 Task: Search one way flight ticket for 2 adults, 2 infants in seat and 1 infant on lap in first from Concord: Concord-padgett Regional Airport to New Bern: Coastal Carolina Regional Airport (was Craven County Regional) on 8-4-2023. Choice of flights is Singapure airlines. Number of bags: 5 checked bags. Price is upto 45000. Outbound departure time preference is 11:30.
Action: Mouse moved to (338, 297)
Screenshot: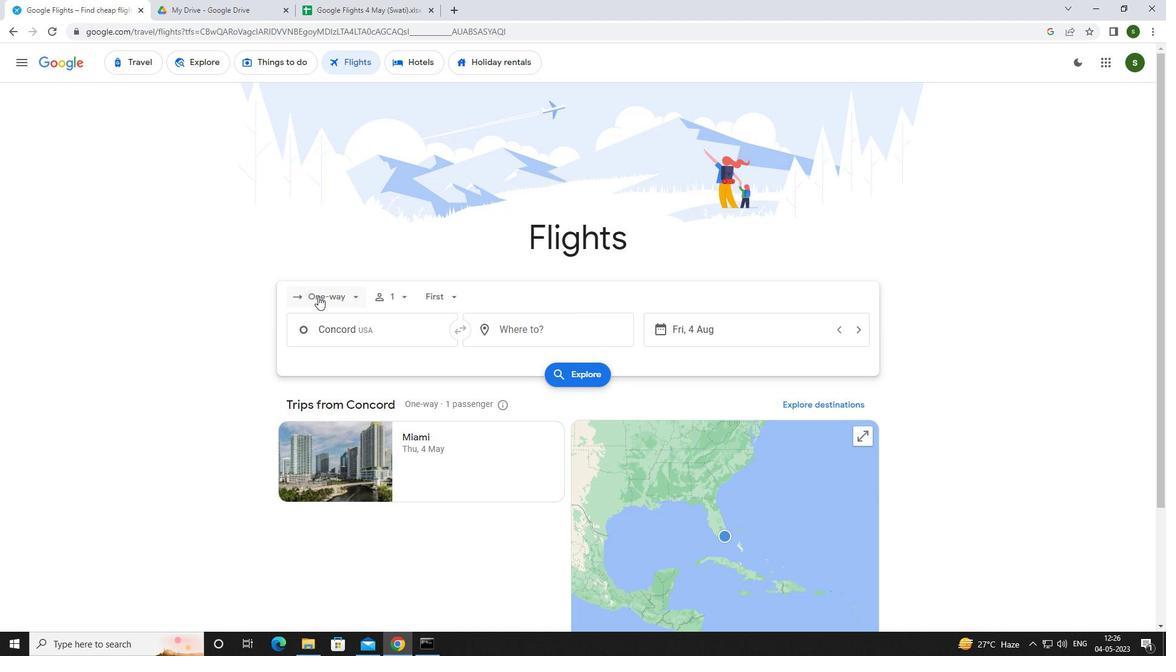 
Action: Mouse pressed left at (338, 297)
Screenshot: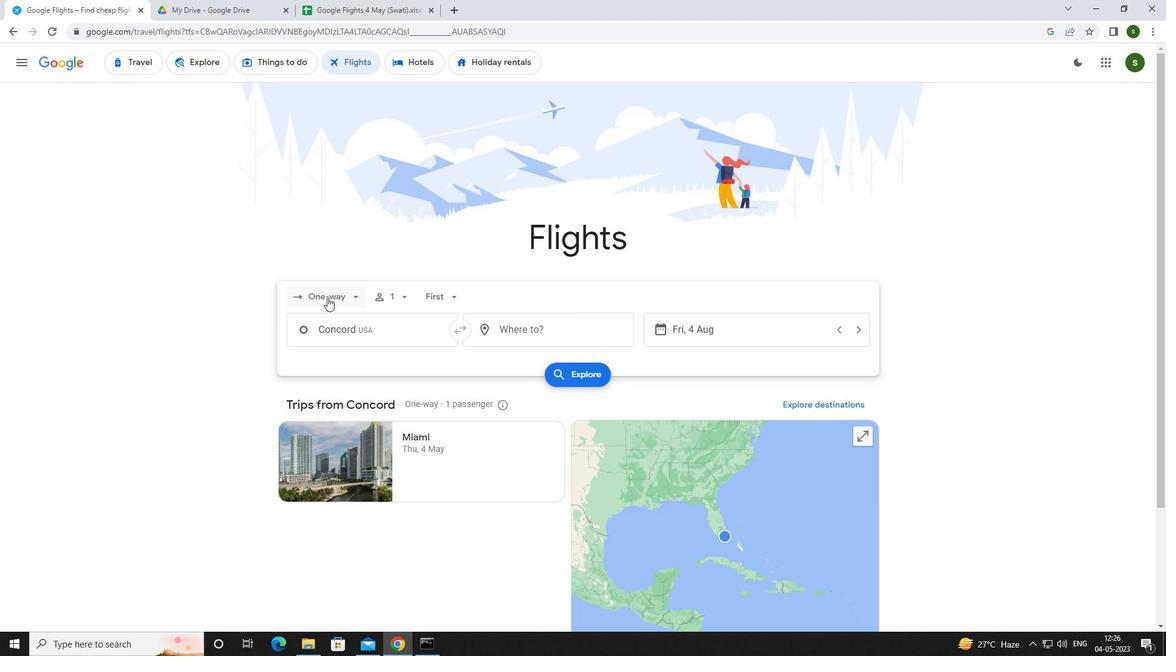 
Action: Mouse moved to (346, 346)
Screenshot: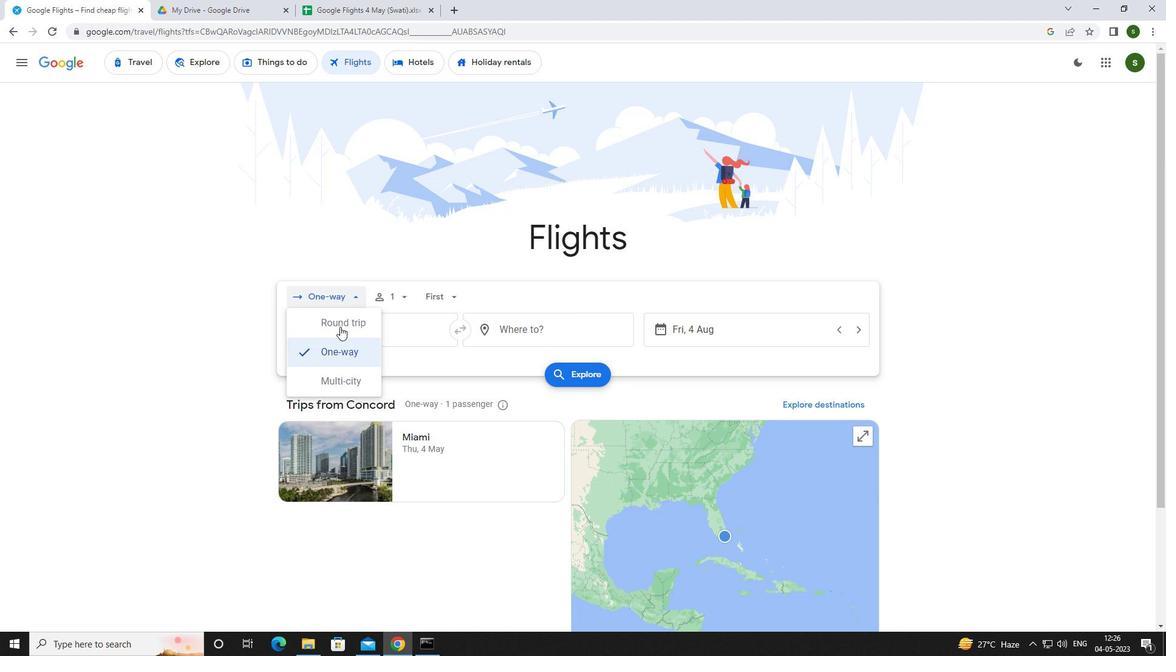 
Action: Mouse pressed left at (346, 346)
Screenshot: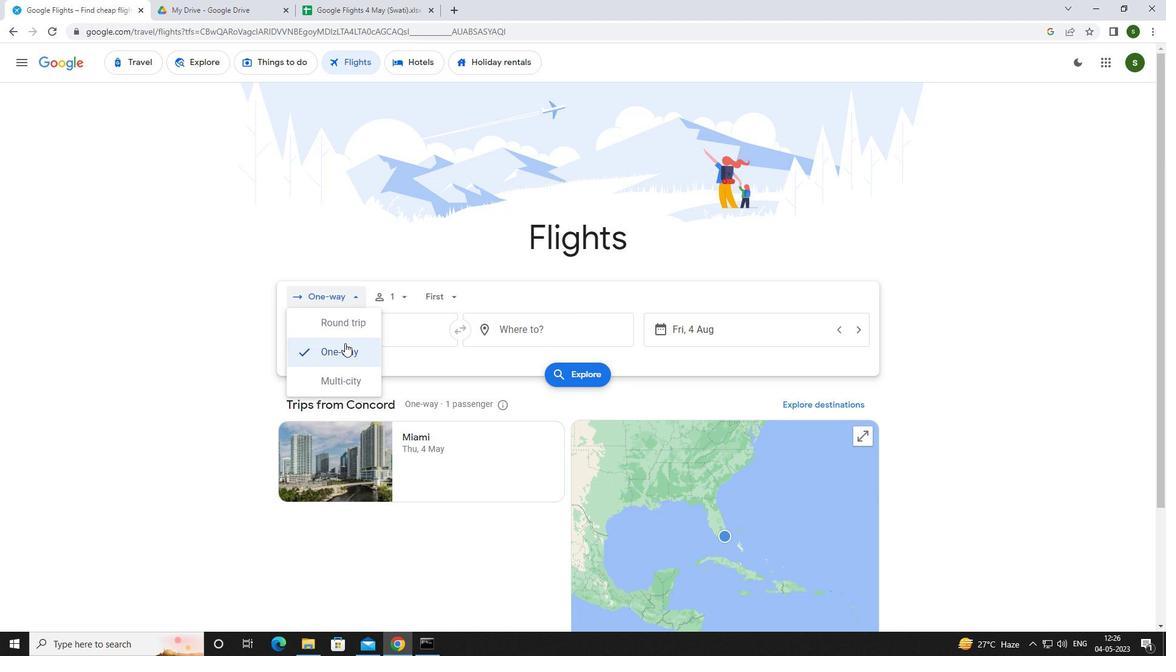 
Action: Mouse moved to (398, 295)
Screenshot: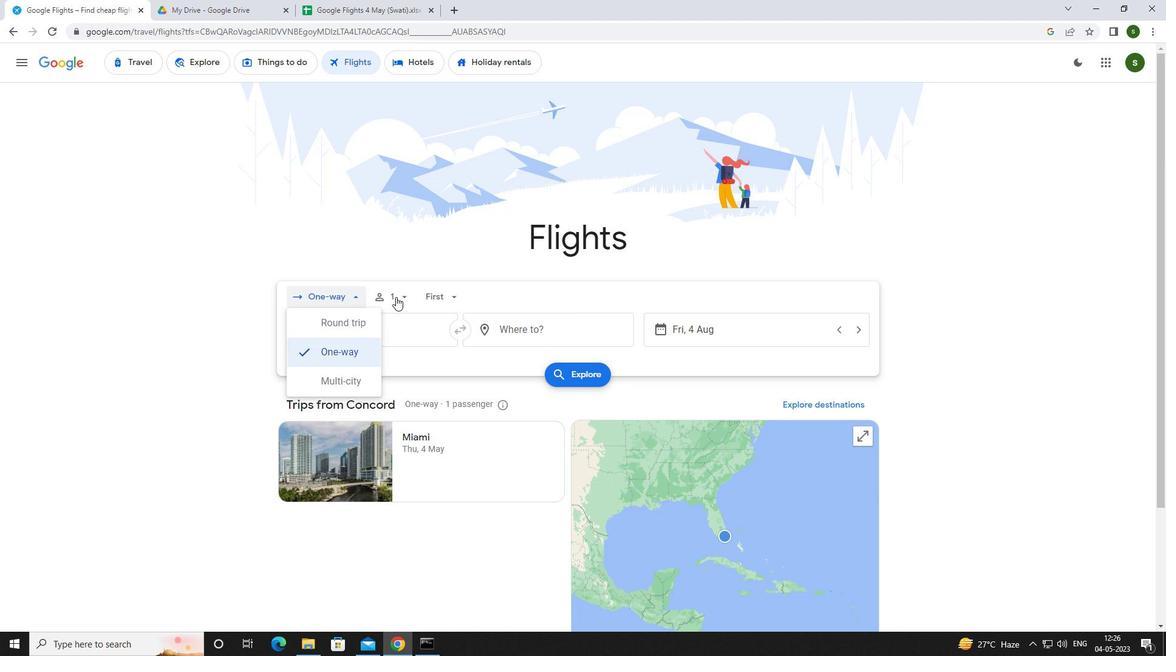 
Action: Mouse pressed left at (398, 295)
Screenshot: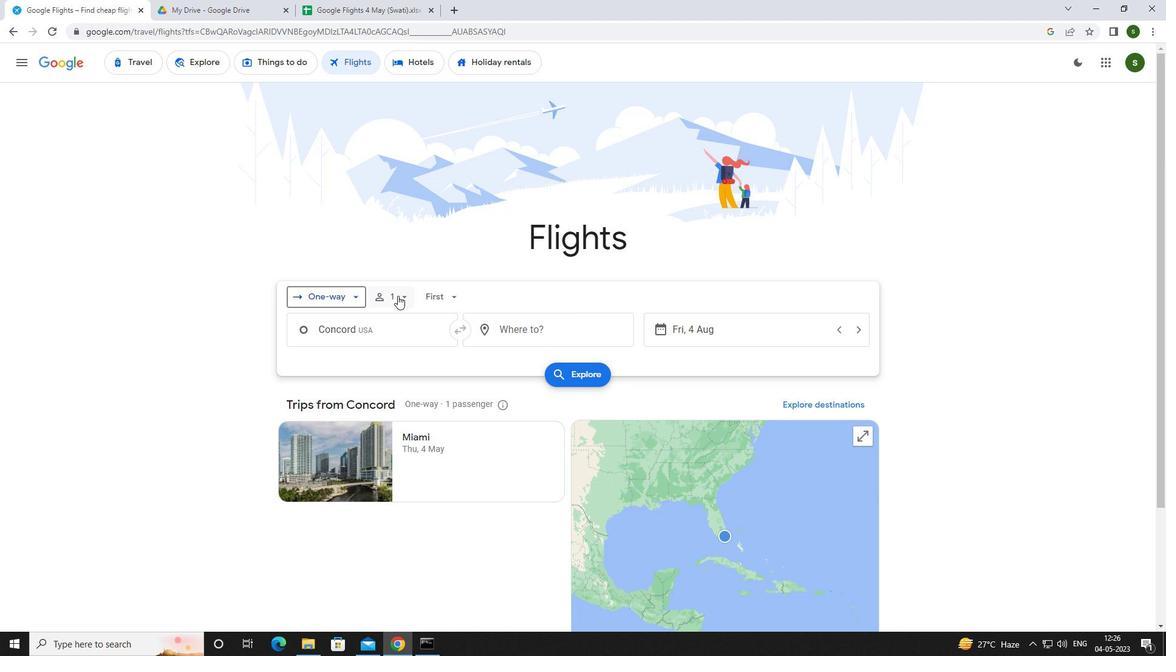 
Action: Mouse moved to (497, 328)
Screenshot: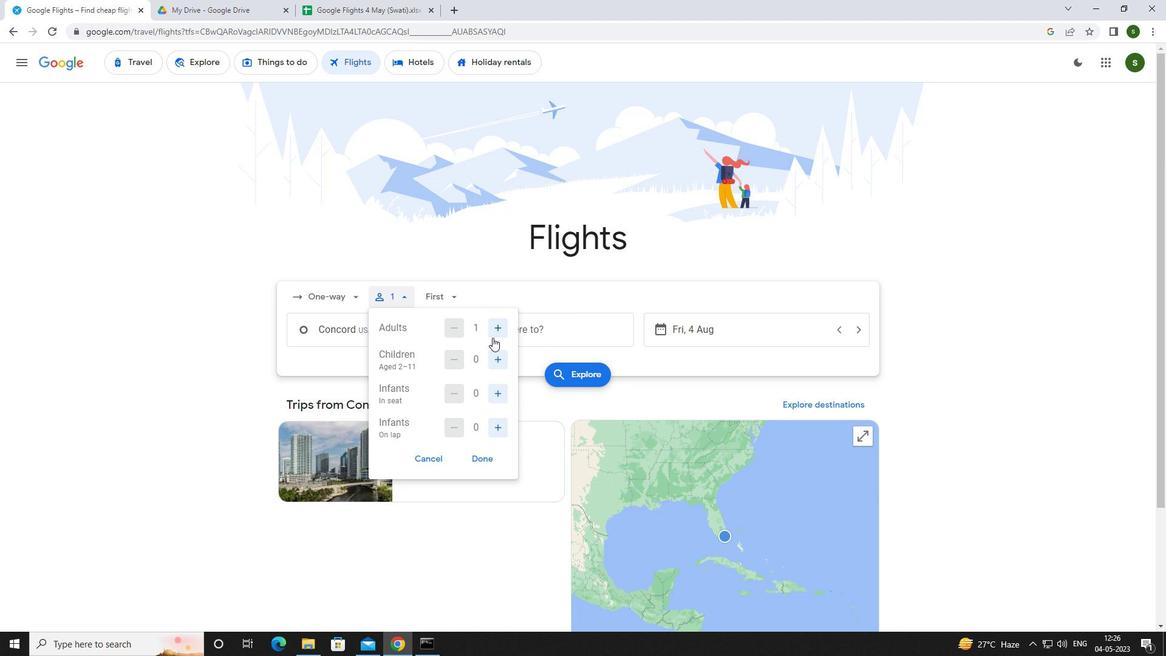 
Action: Mouse pressed left at (497, 328)
Screenshot: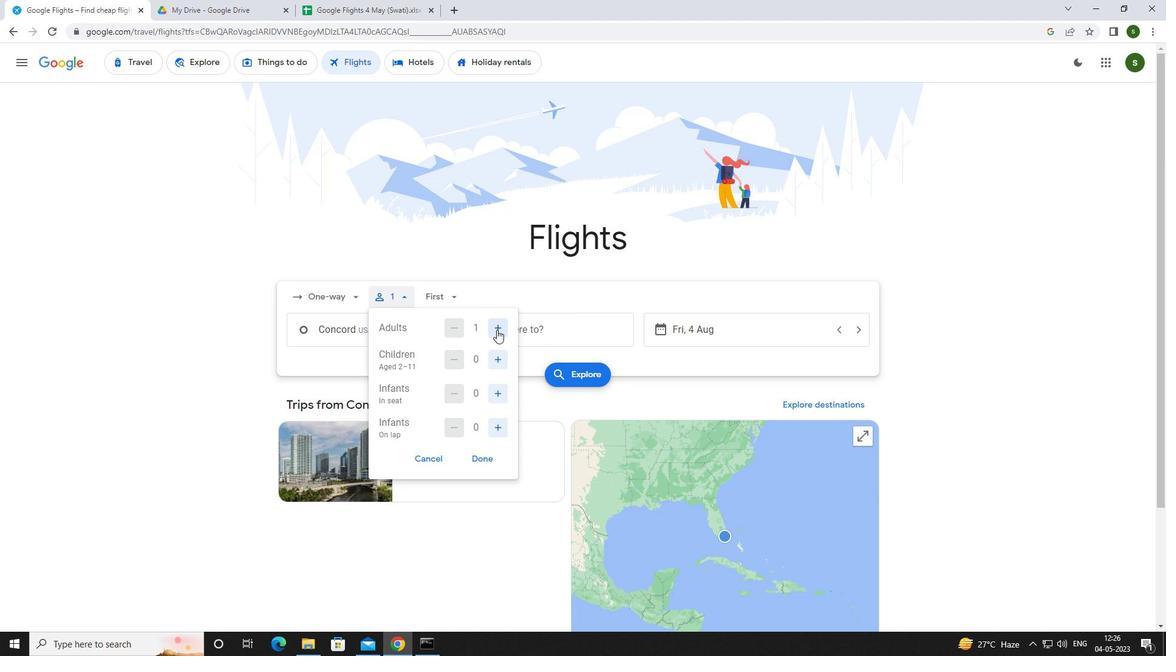 
Action: Mouse moved to (495, 392)
Screenshot: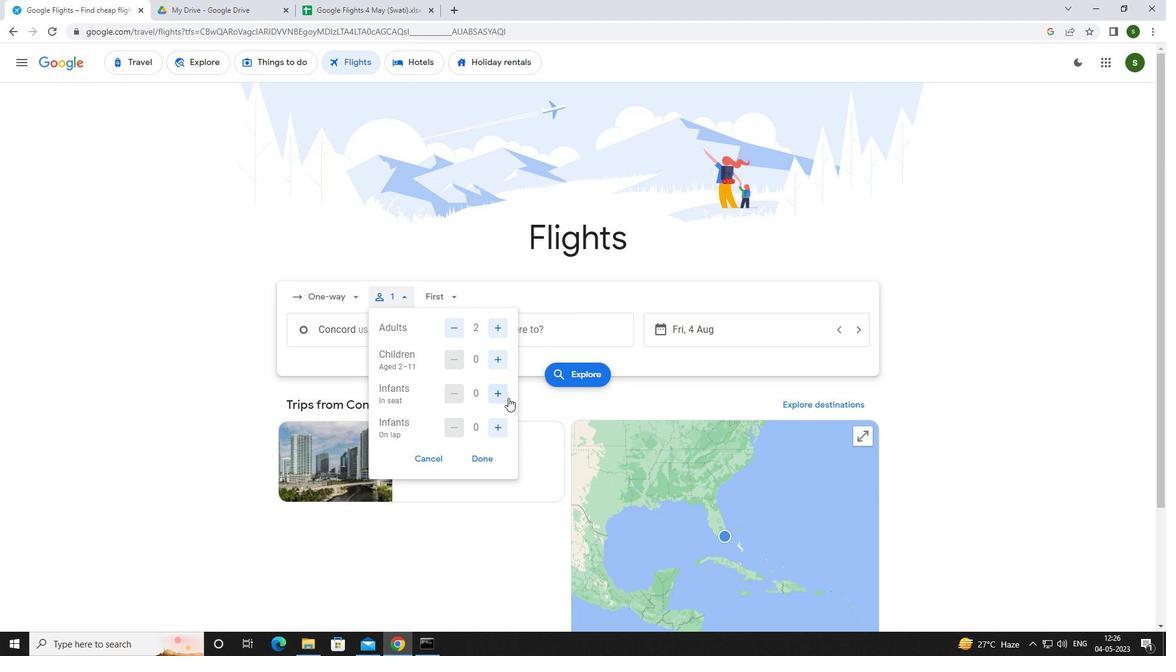 
Action: Mouse pressed left at (495, 392)
Screenshot: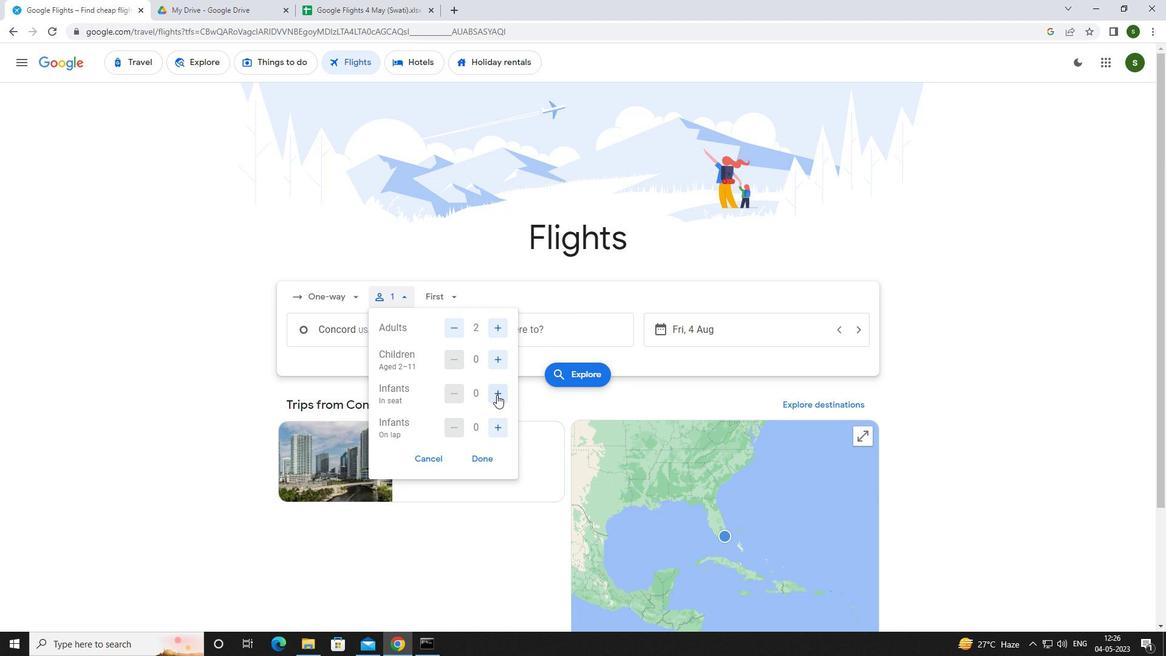 
Action: Mouse pressed left at (495, 392)
Screenshot: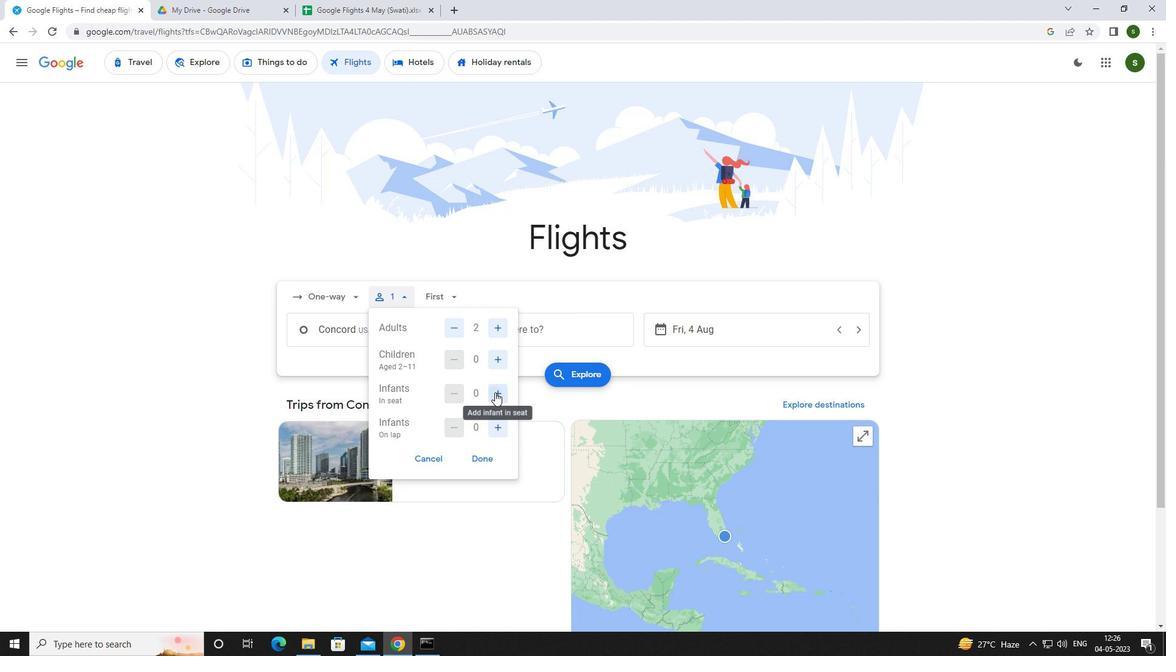 
Action: Mouse moved to (500, 423)
Screenshot: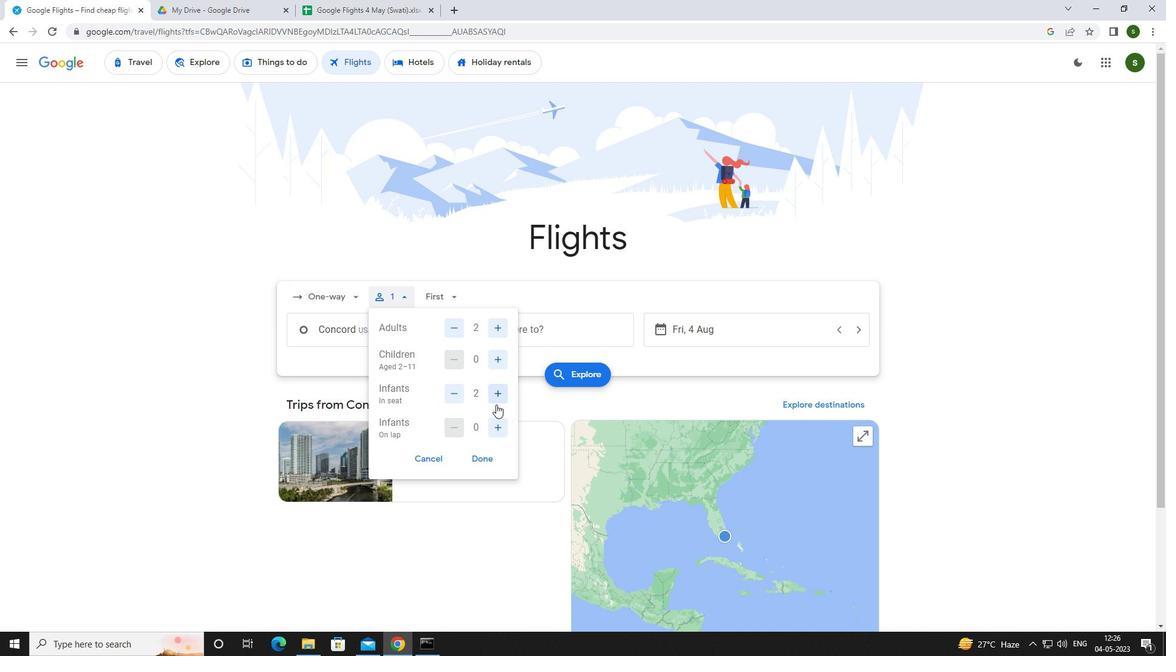 
Action: Mouse pressed left at (500, 423)
Screenshot: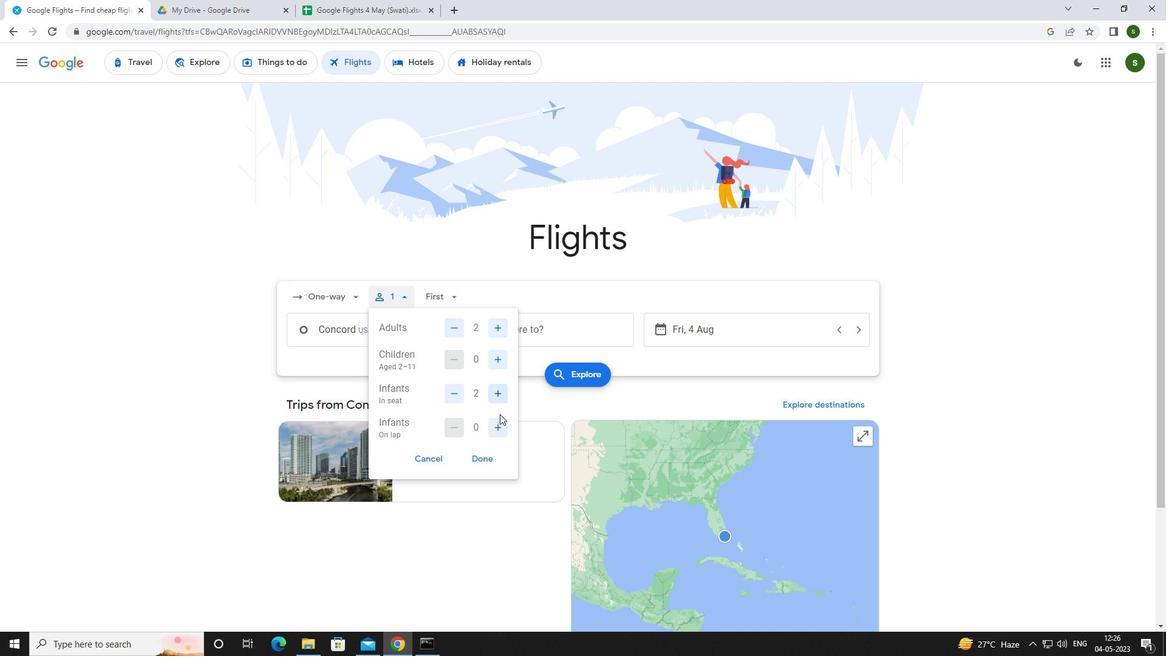 
Action: Mouse moved to (453, 297)
Screenshot: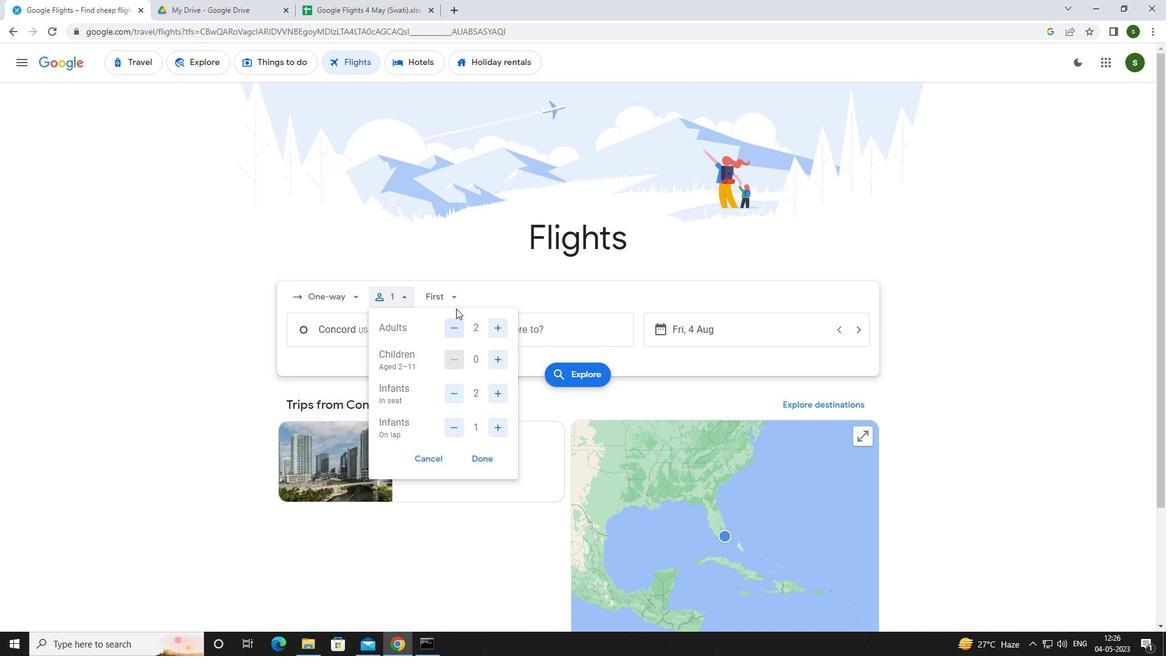 
Action: Mouse pressed left at (453, 297)
Screenshot: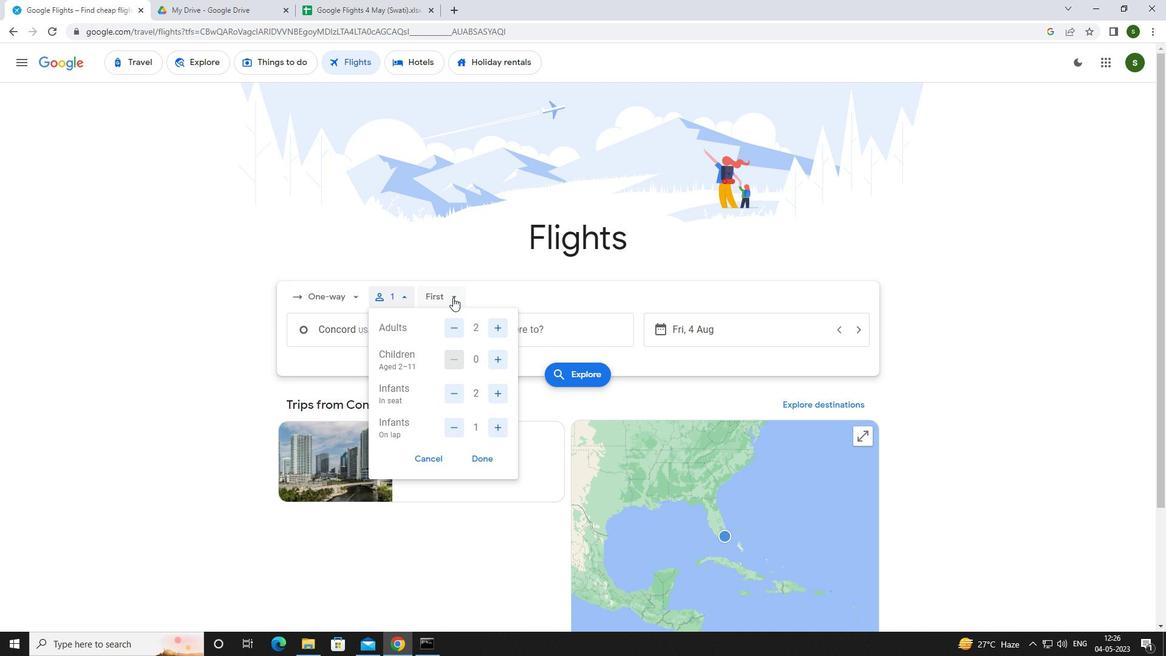 
Action: Mouse moved to (455, 408)
Screenshot: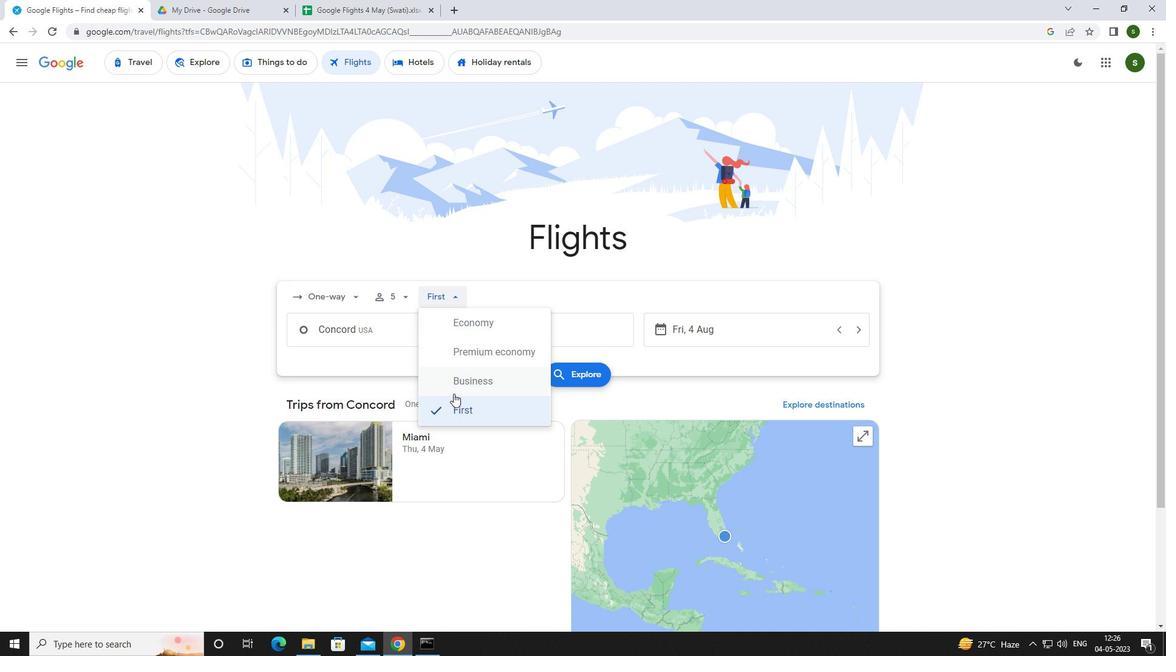 
Action: Mouse pressed left at (455, 408)
Screenshot: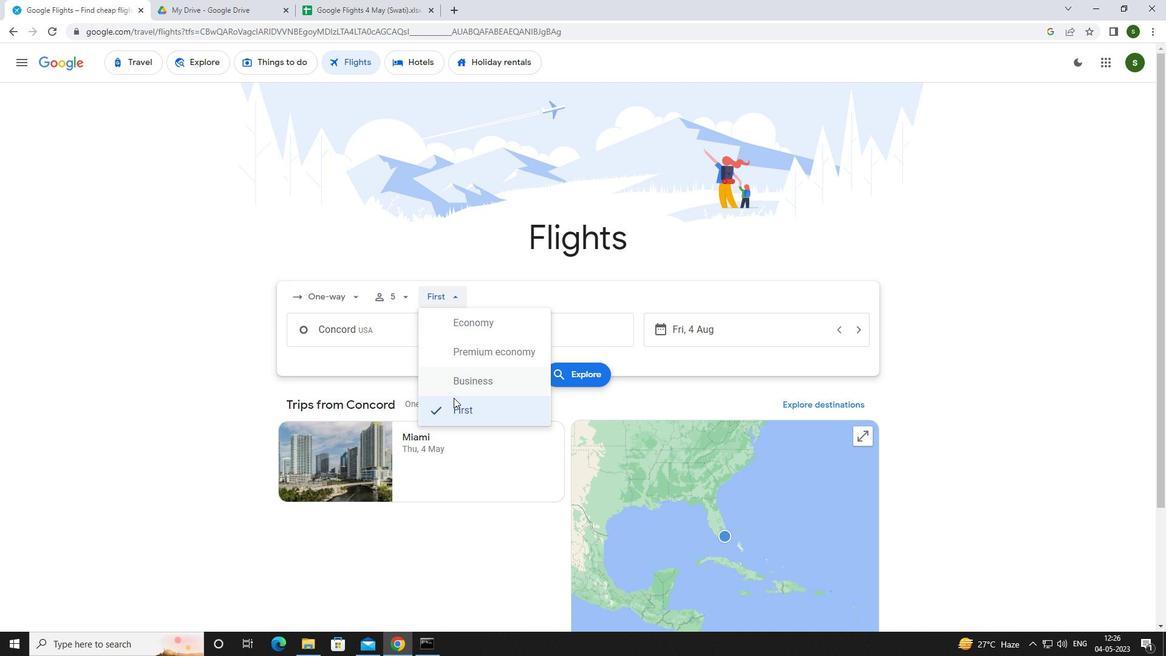 
Action: Mouse moved to (409, 331)
Screenshot: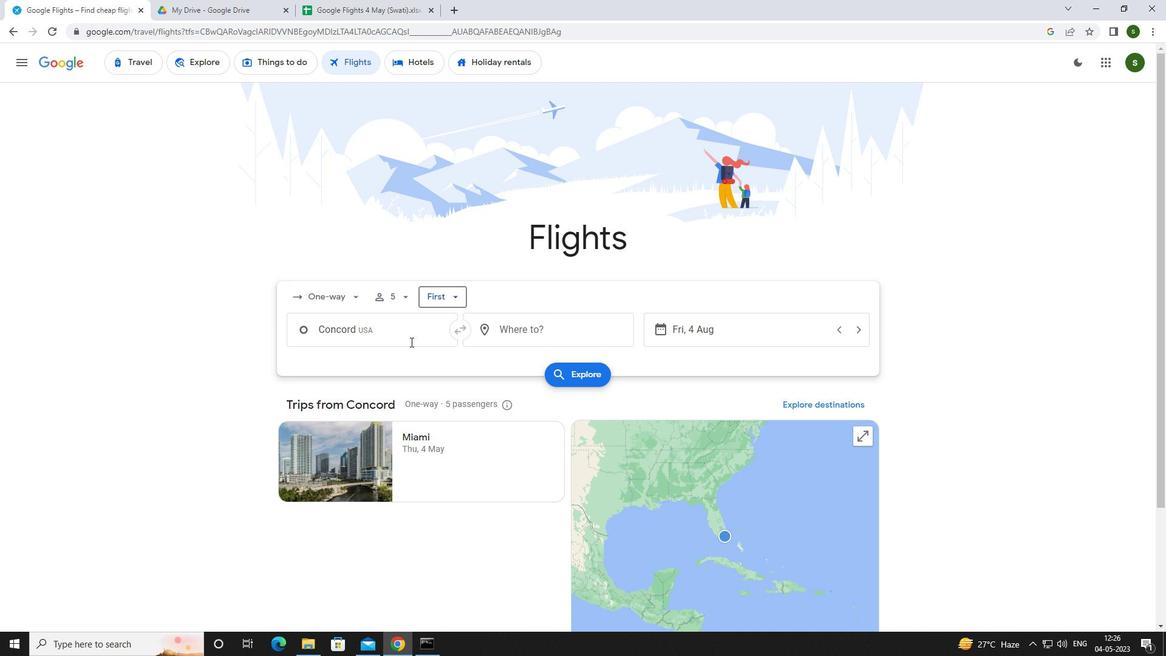 
Action: Mouse pressed left at (409, 331)
Screenshot: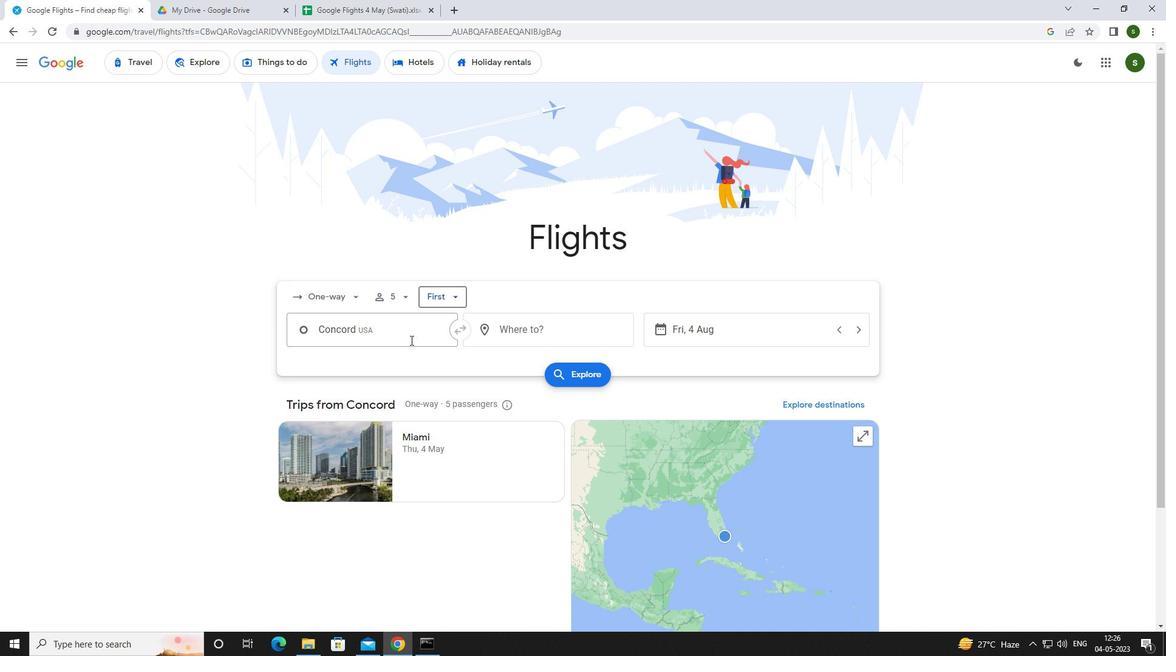 
Action: Mouse moved to (408, 331)
Screenshot: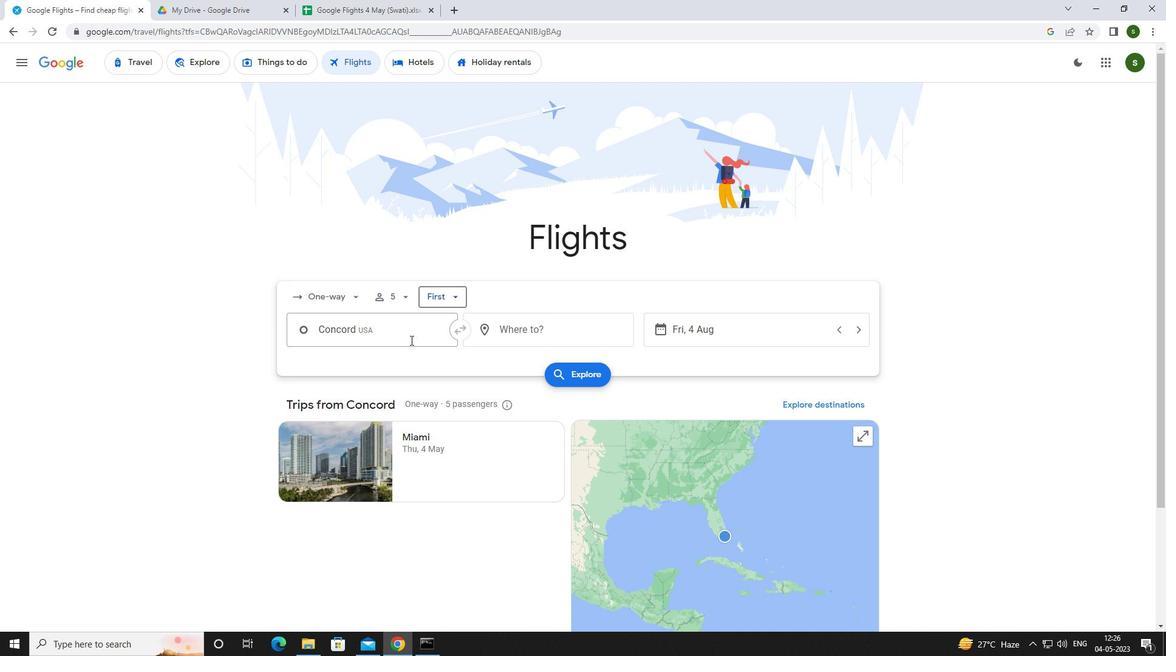 
Action: Key pressed <Key.caps_lock>c<Key.caps_lock>oncord
Screenshot: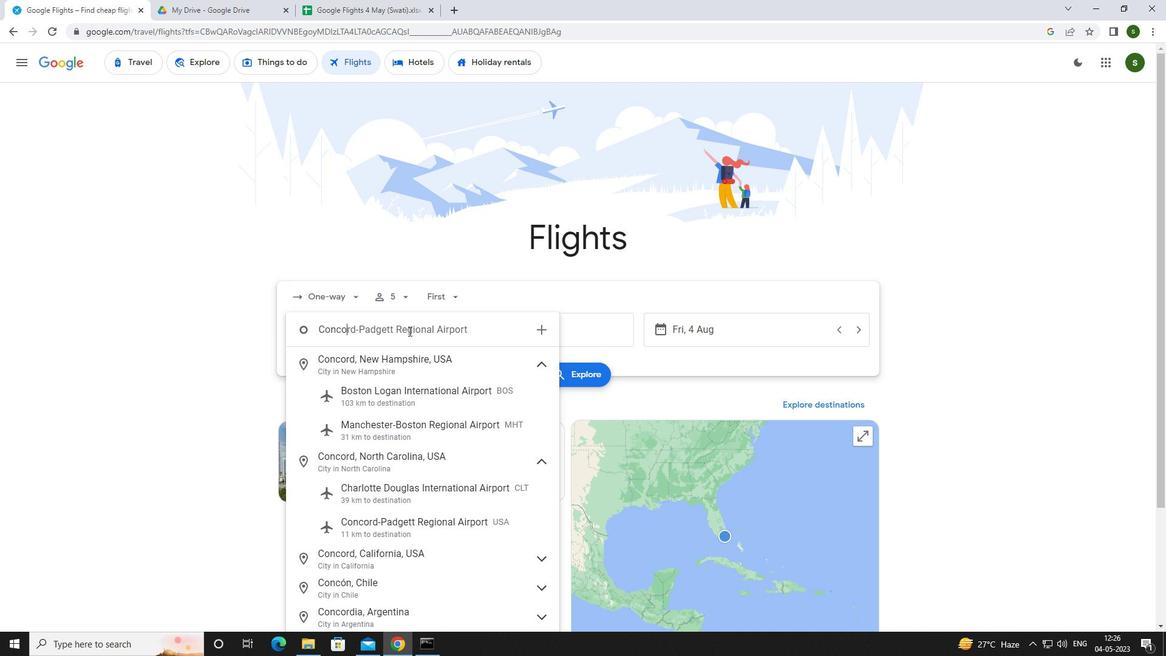 
Action: Mouse moved to (413, 520)
Screenshot: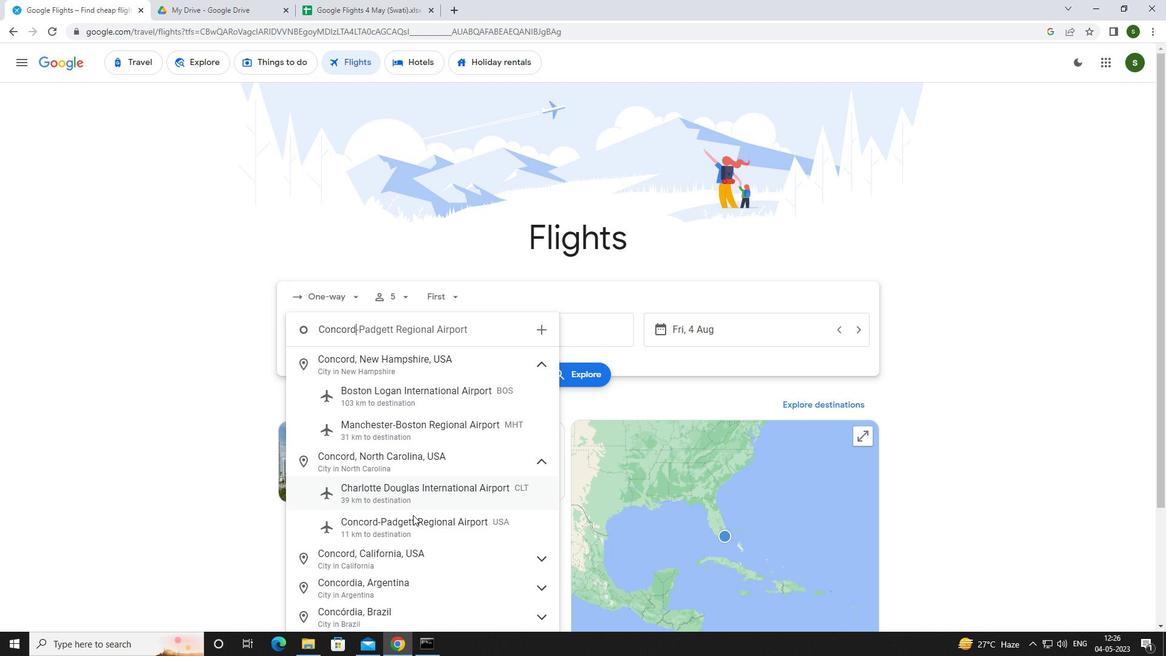 
Action: Mouse pressed left at (413, 520)
Screenshot: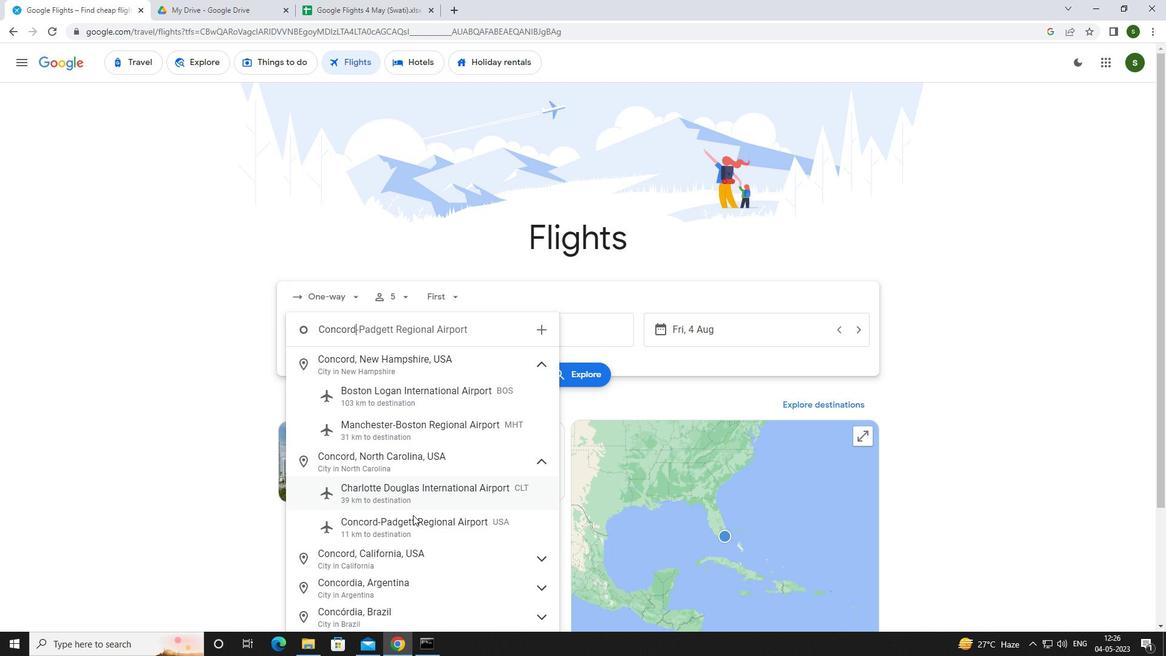 
Action: Mouse moved to (528, 333)
Screenshot: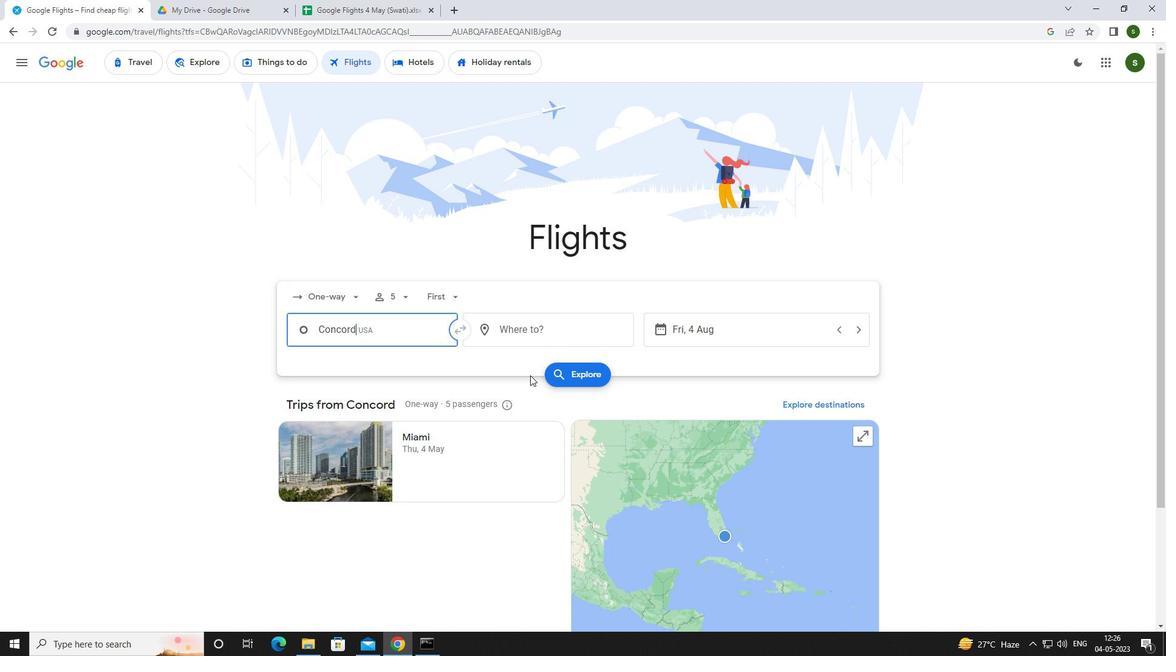 
Action: Mouse pressed left at (528, 333)
Screenshot: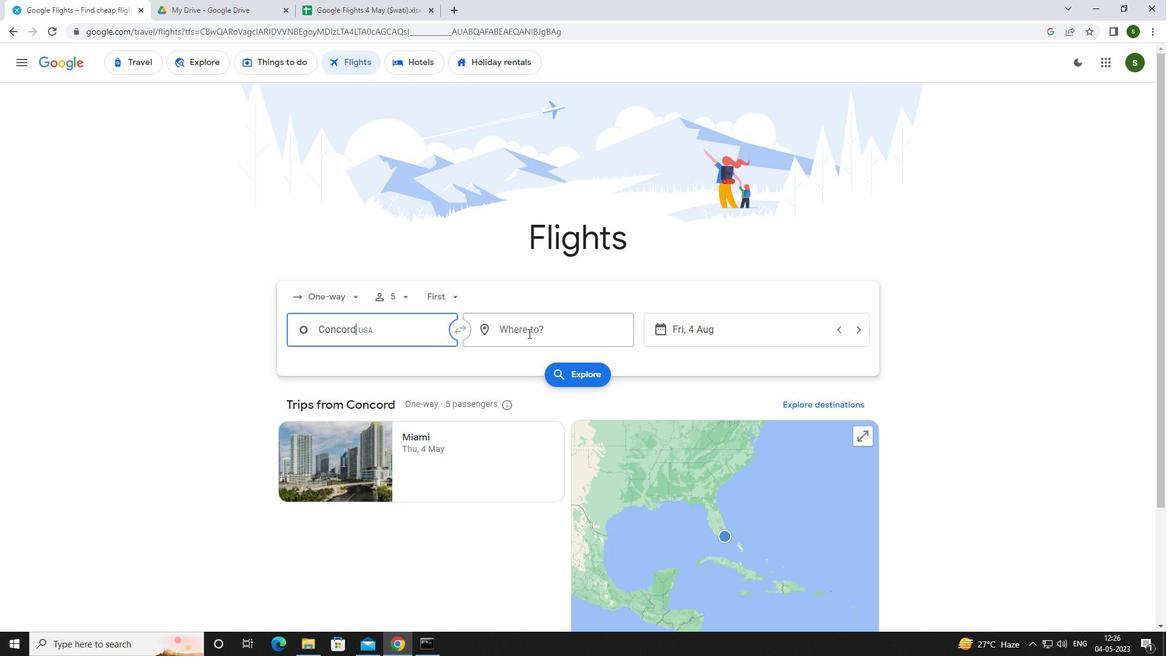 
Action: Mouse moved to (528, 332)
Screenshot: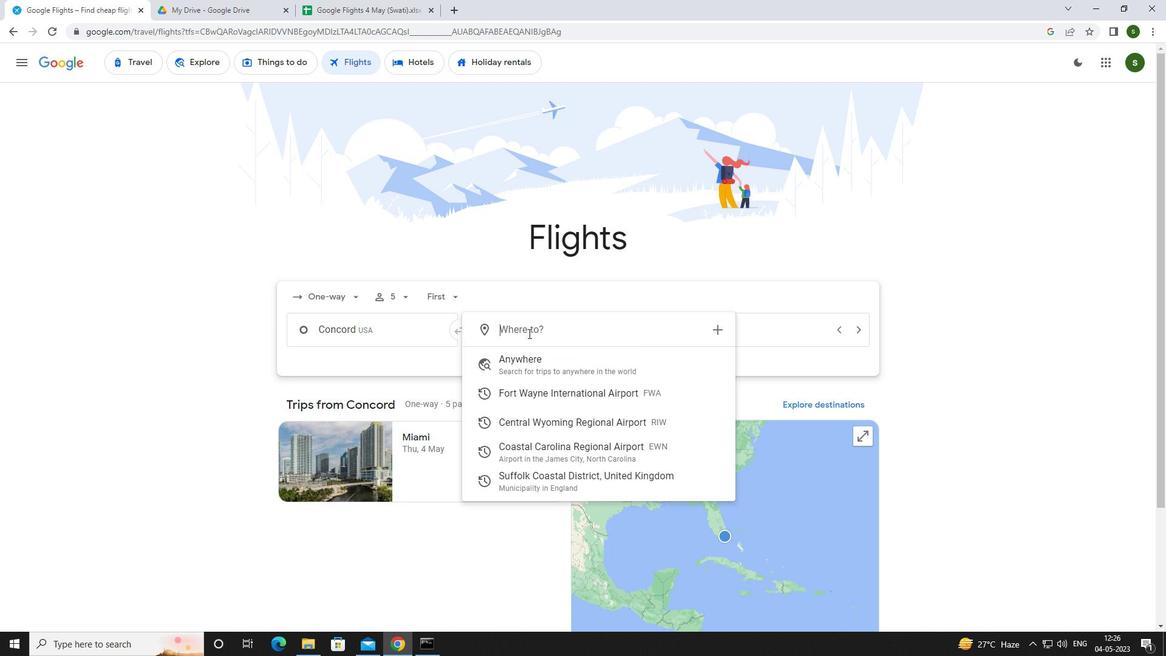
Action: Key pressed <Key.caps_lock>c<Key.caps_lock>oastal
Screenshot: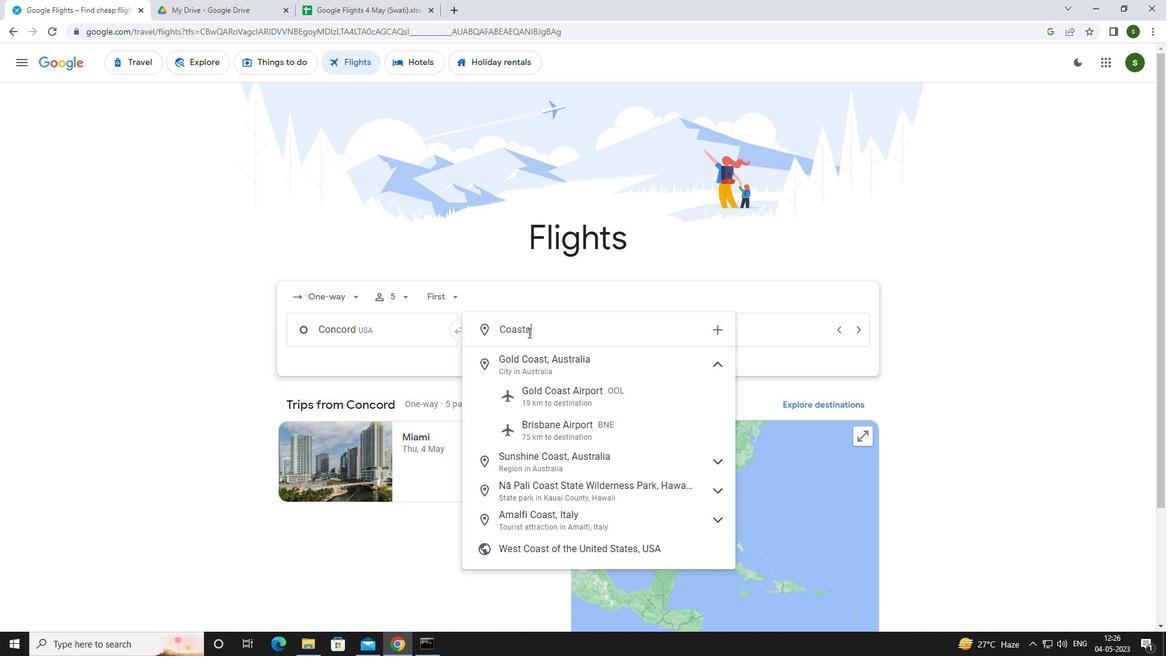 
Action: Mouse moved to (529, 364)
Screenshot: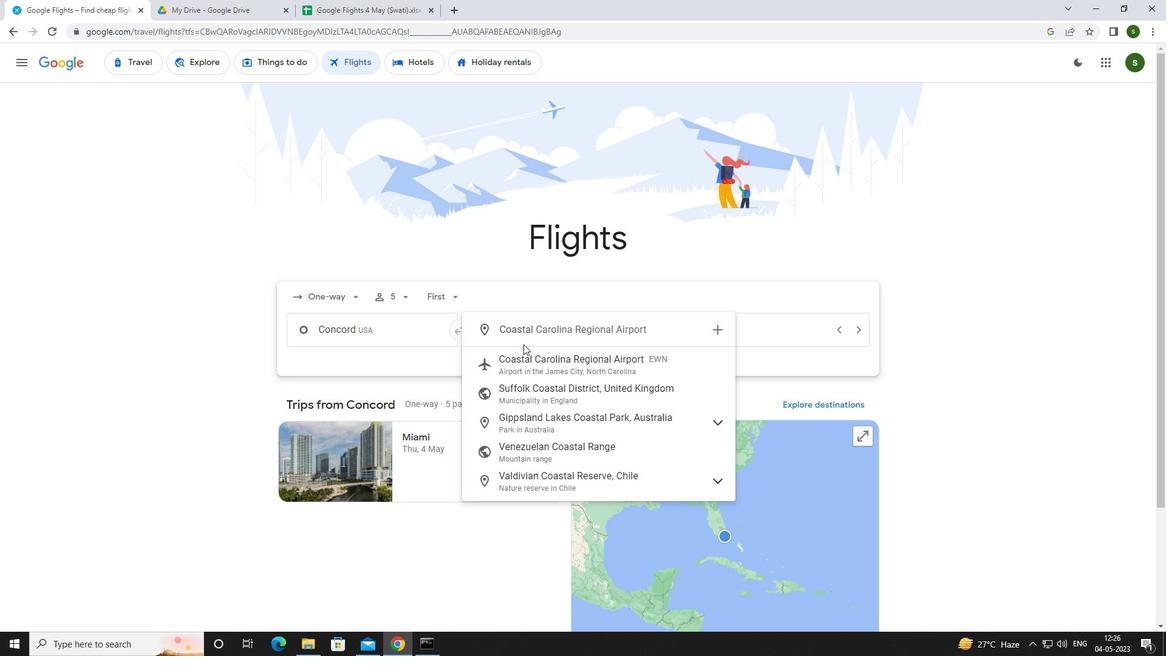 
Action: Mouse pressed left at (529, 364)
Screenshot: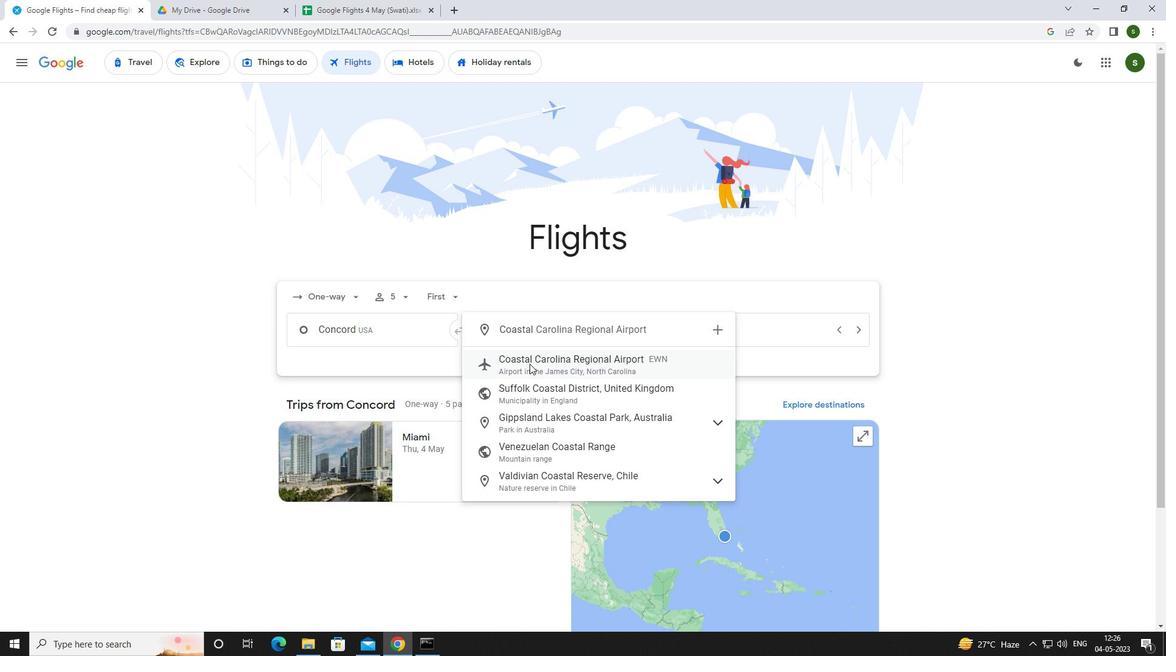 
Action: Mouse moved to (742, 326)
Screenshot: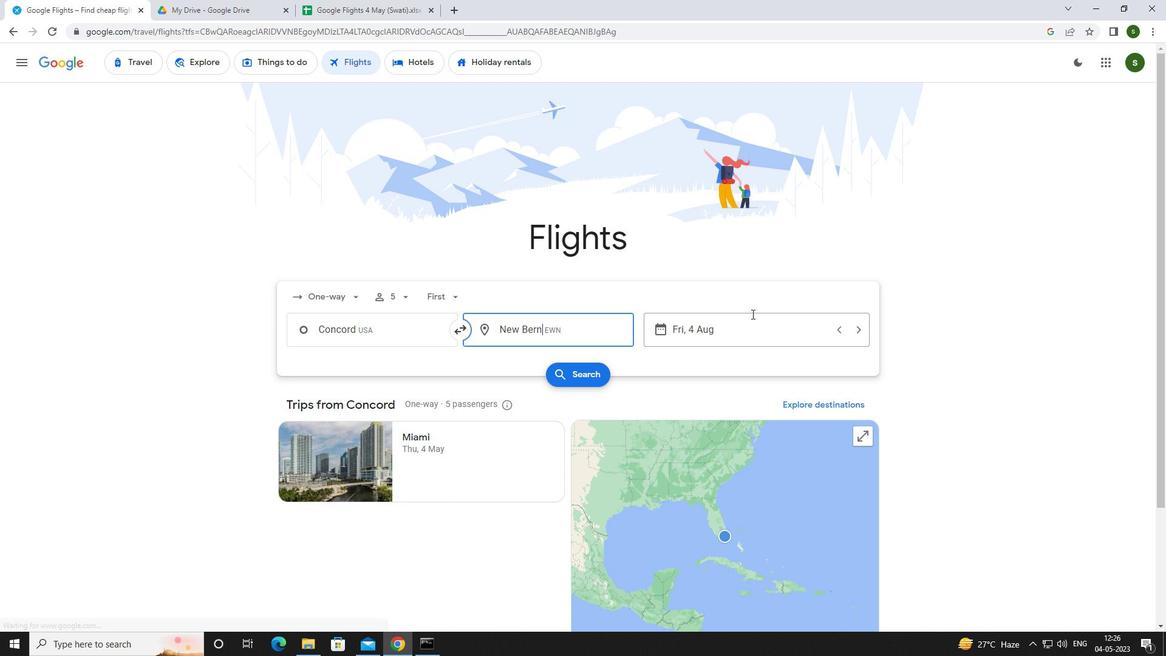 
Action: Mouse pressed left at (742, 326)
Screenshot: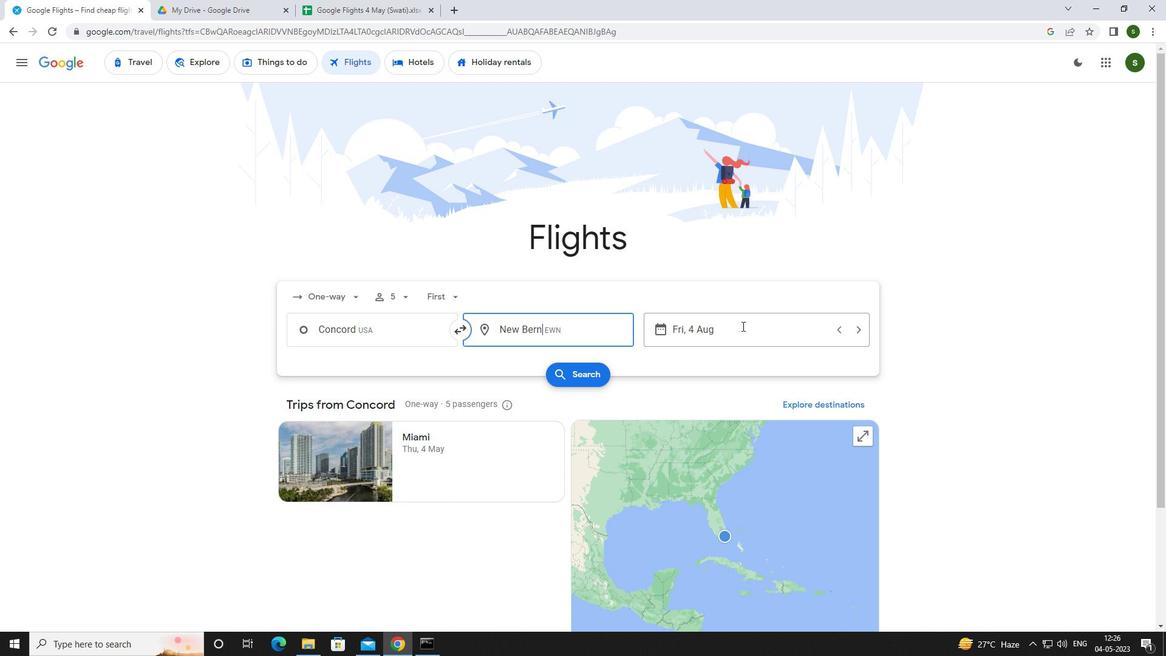 
Action: Mouse moved to (582, 412)
Screenshot: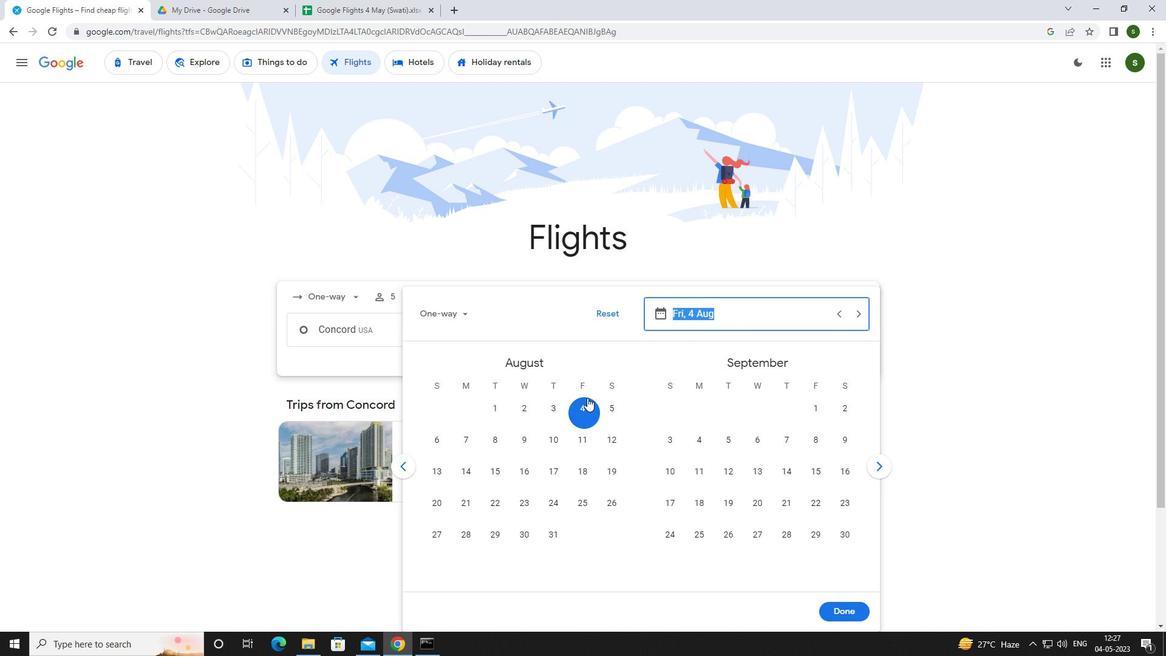 
Action: Mouse pressed left at (582, 412)
Screenshot: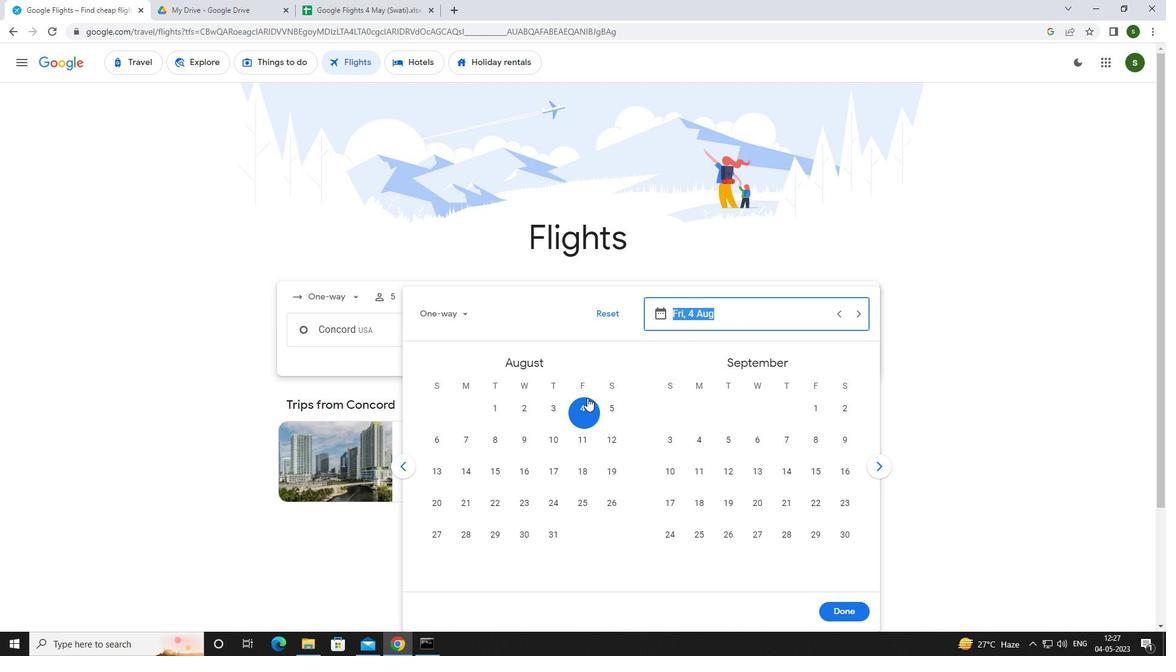 
Action: Mouse moved to (843, 605)
Screenshot: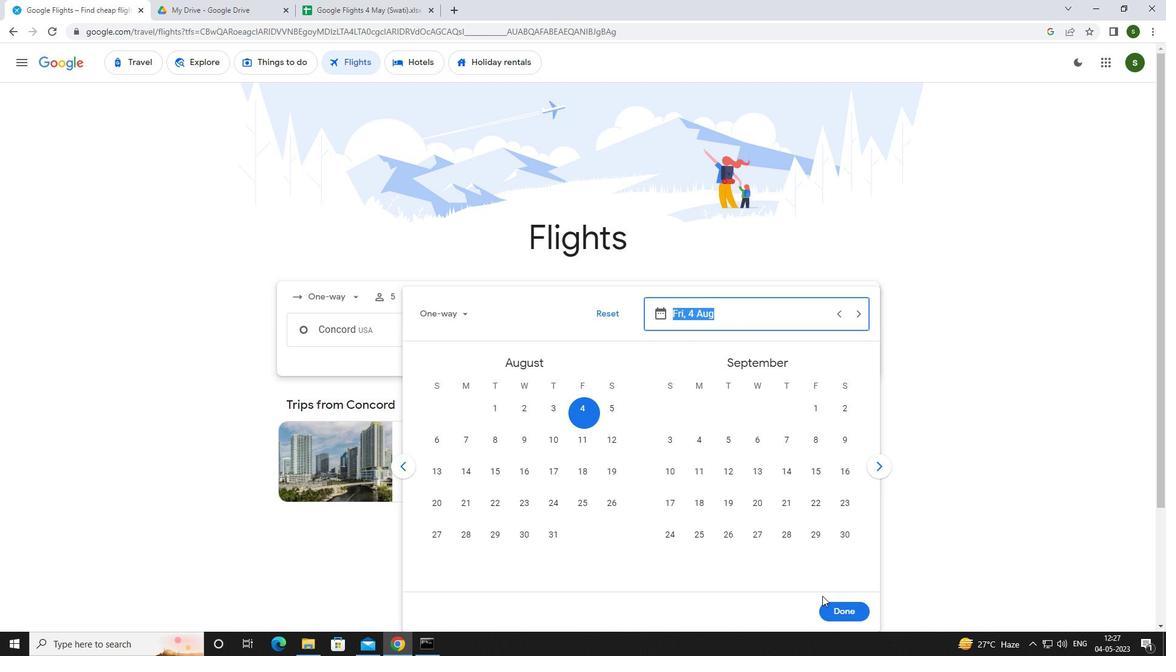 
Action: Mouse pressed left at (843, 605)
Screenshot: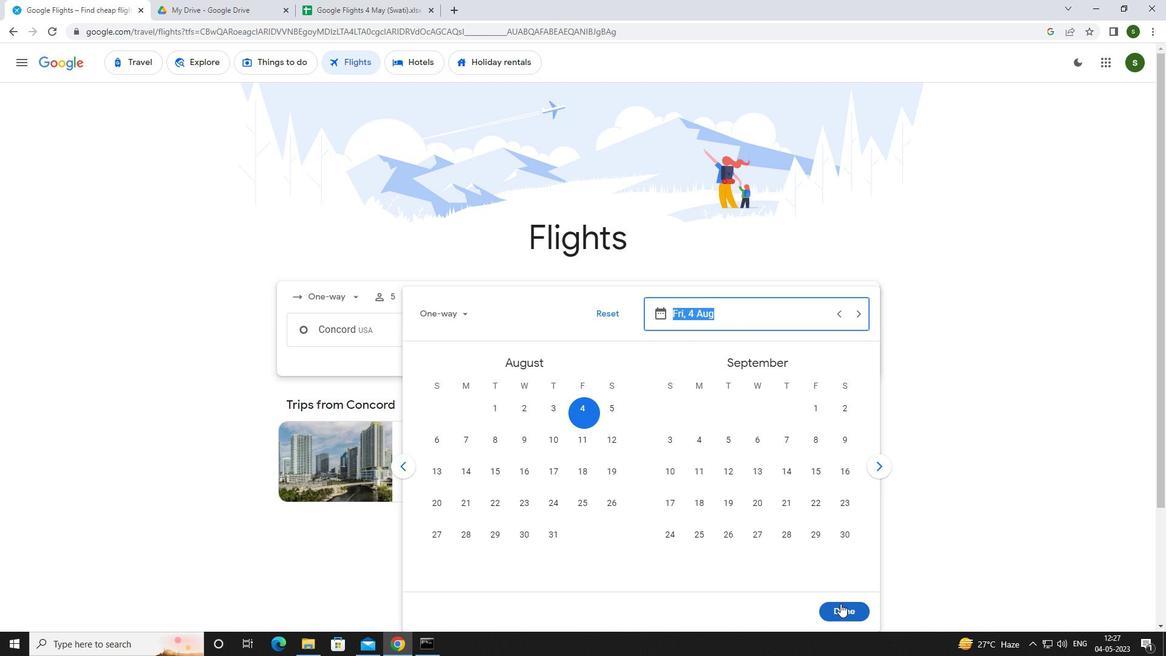 
Action: Mouse moved to (596, 378)
Screenshot: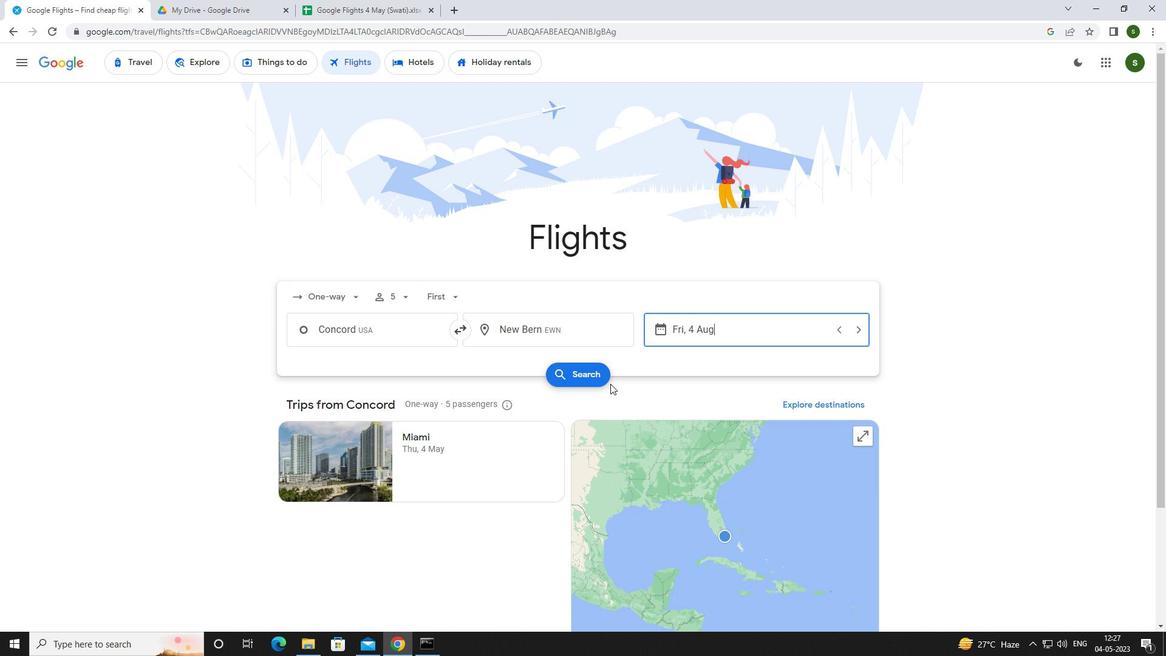 
Action: Mouse pressed left at (596, 378)
Screenshot: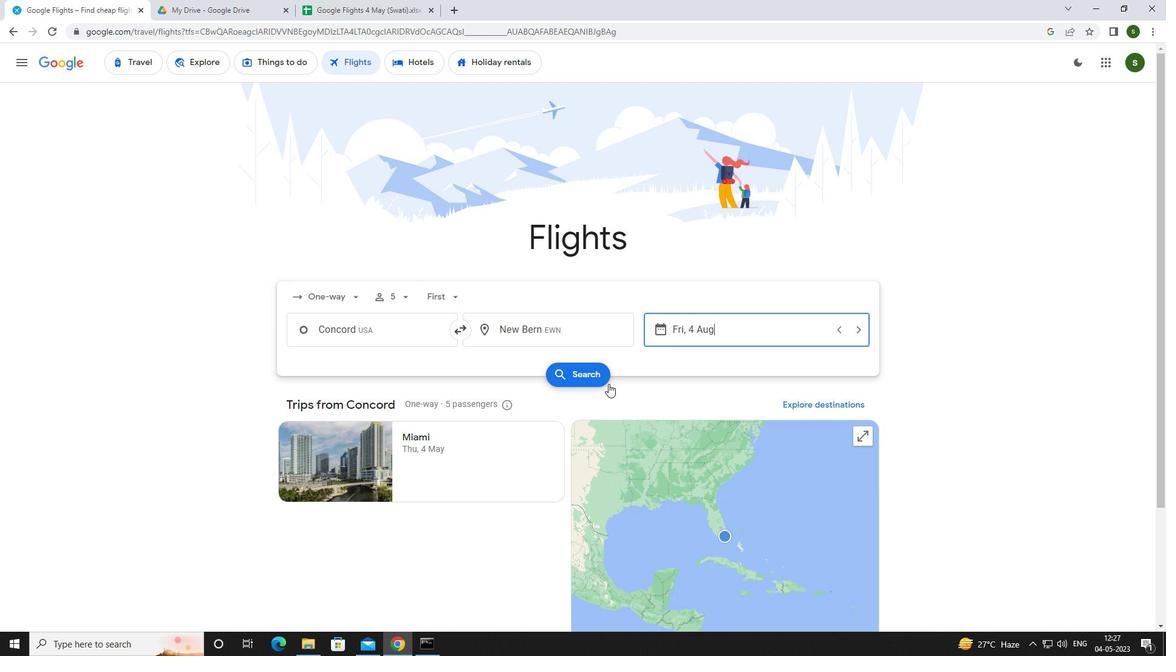 
Action: Mouse moved to (303, 177)
Screenshot: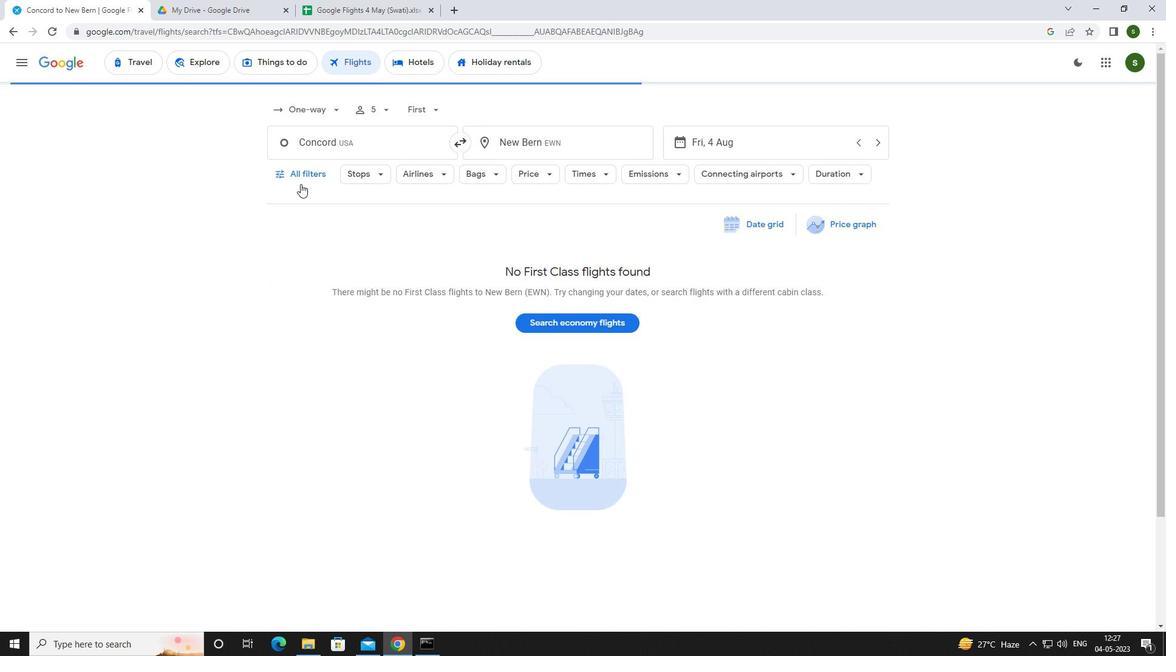 
Action: Mouse pressed left at (303, 177)
Screenshot: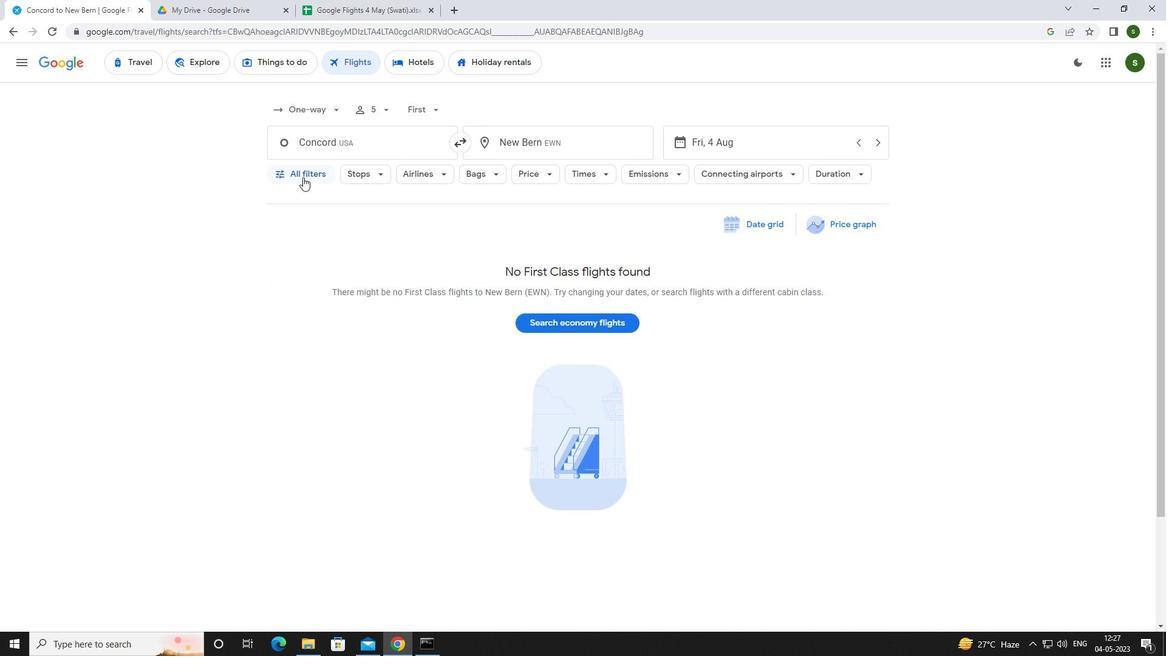 
Action: Mouse moved to (447, 428)
Screenshot: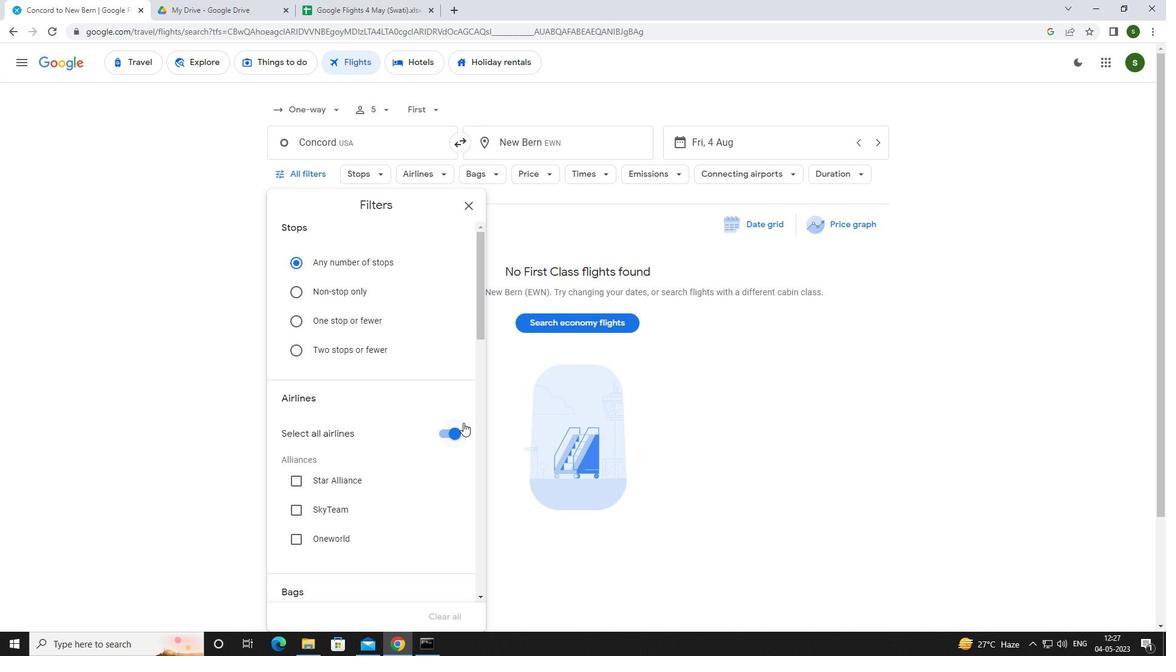 
Action: Mouse pressed left at (447, 428)
Screenshot: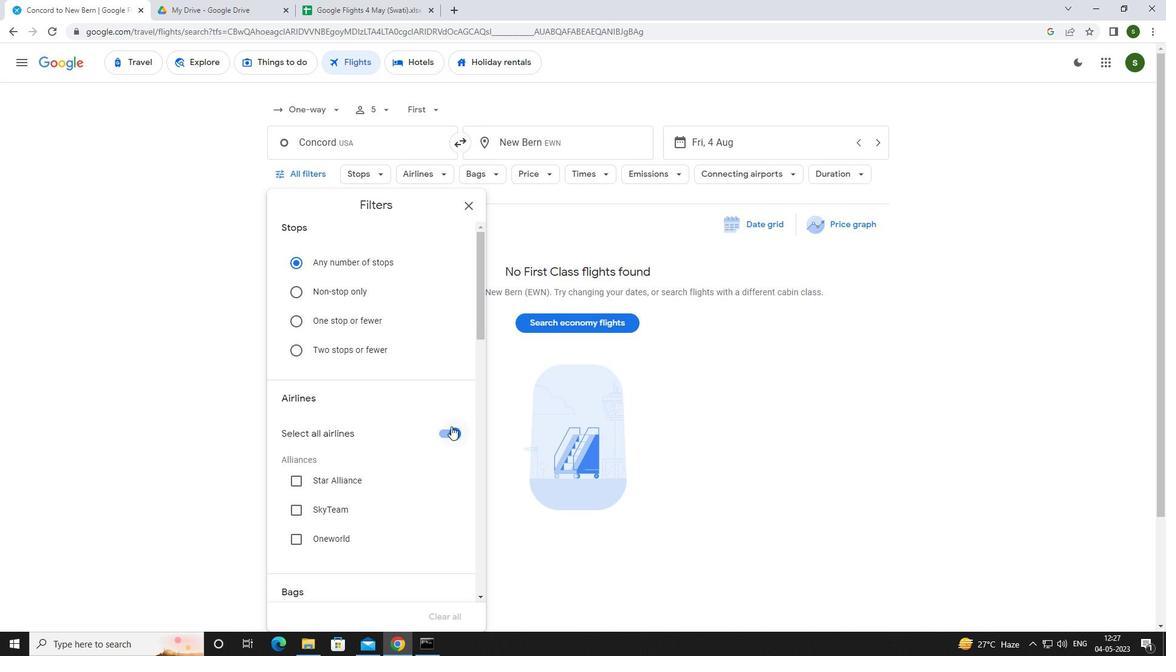 
Action: Mouse moved to (417, 348)
Screenshot: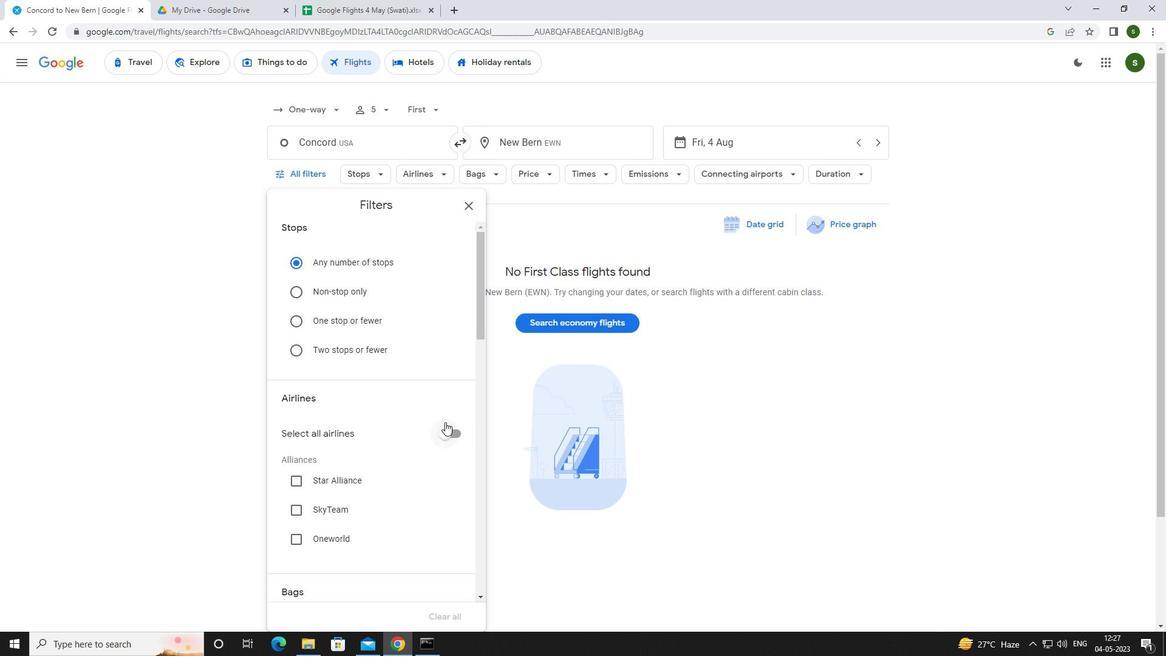 
Action: Mouse scrolled (417, 348) with delta (0, 0)
Screenshot: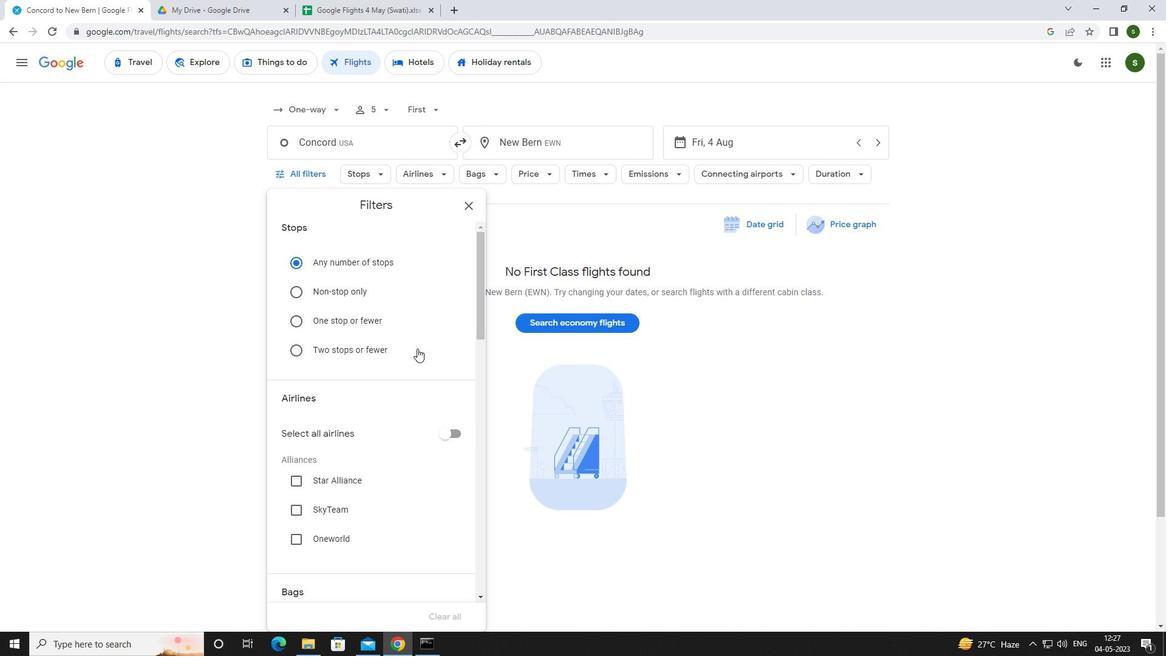 
Action: Mouse scrolled (417, 348) with delta (0, 0)
Screenshot: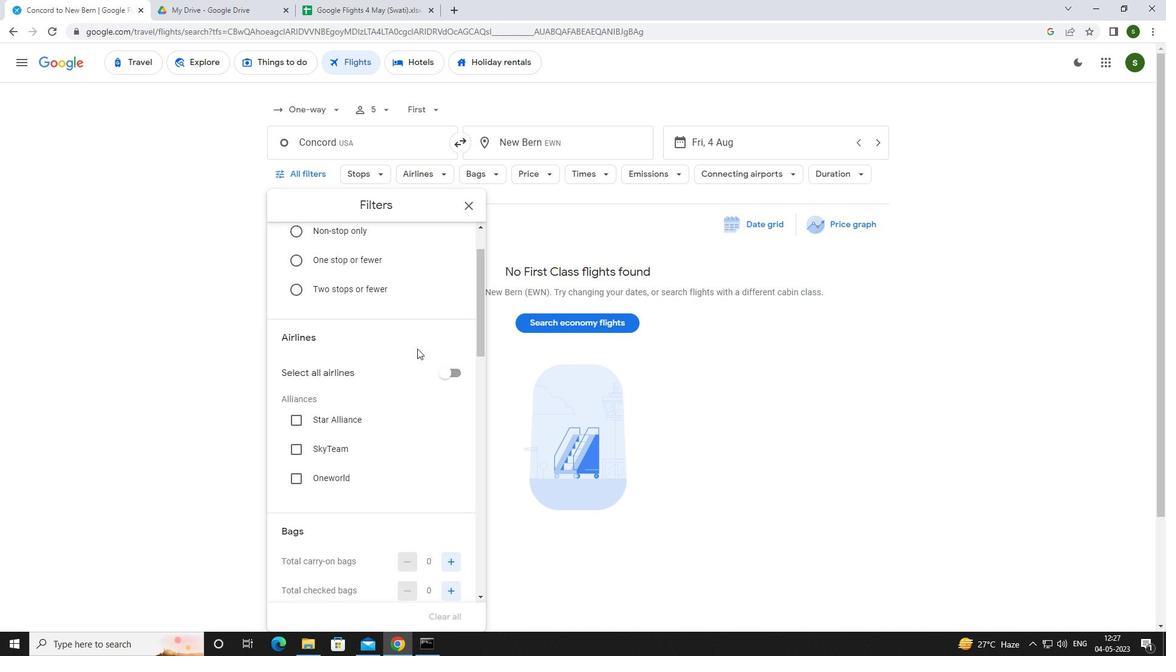 
Action: Mouse scrolled (417, 348) with delta (0, 0)
Screenshot: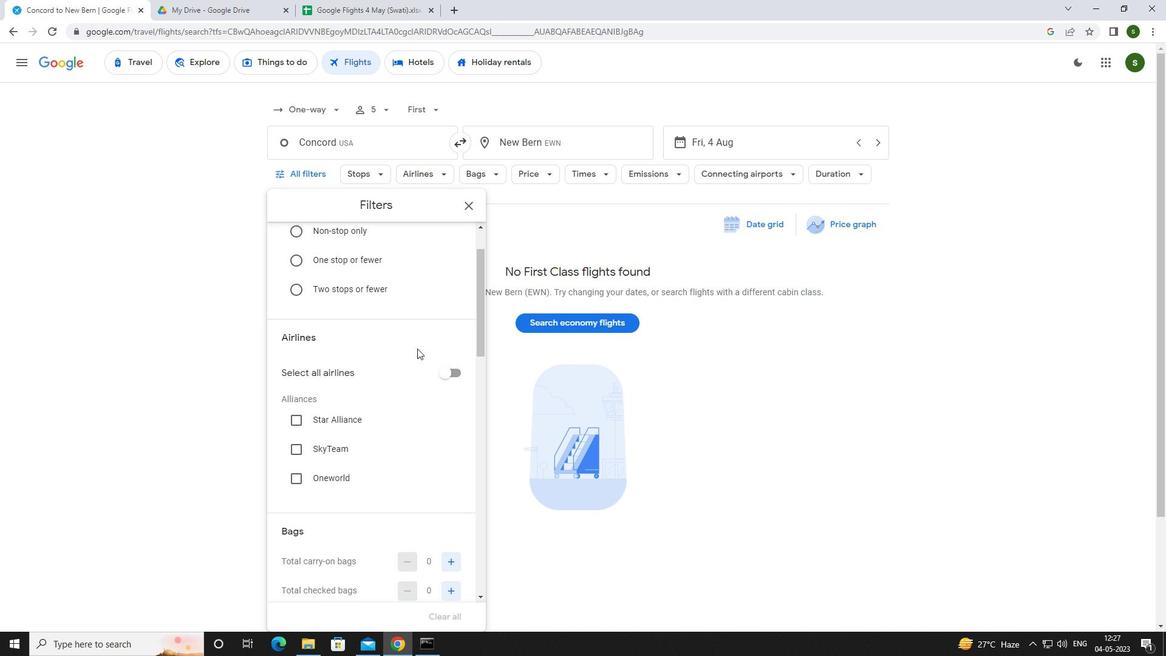 
Action: Mouse scrolled (417, 348) with delta (0, 0)
Screenshot: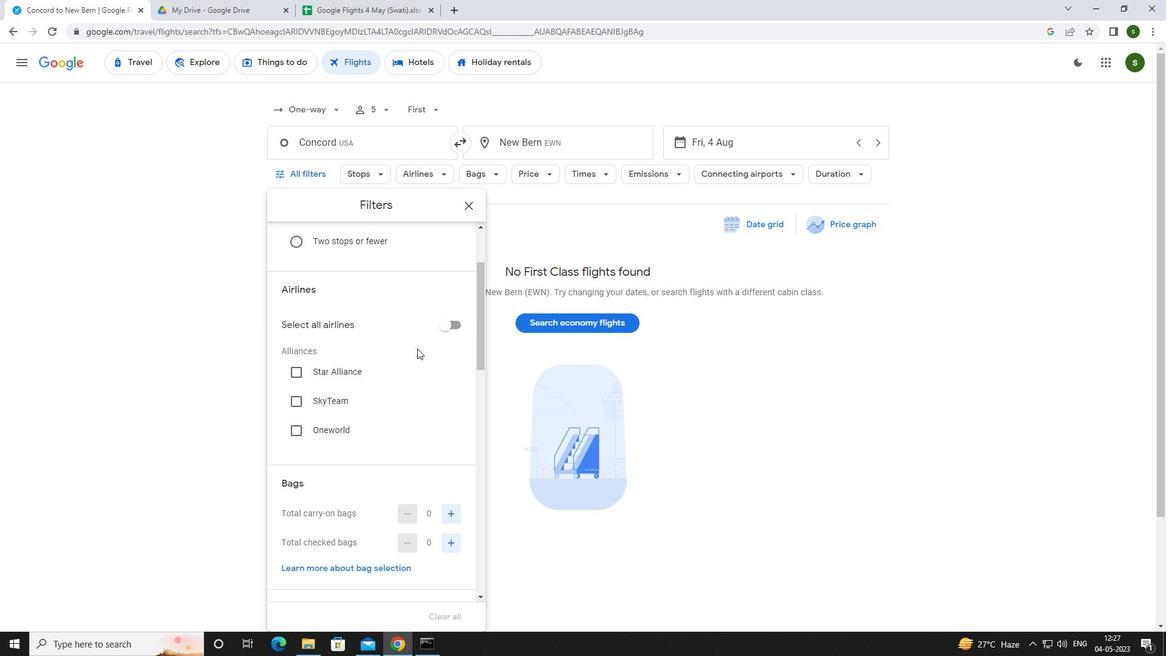 
Action: Mouse moved to (452, 404)
Screenshot: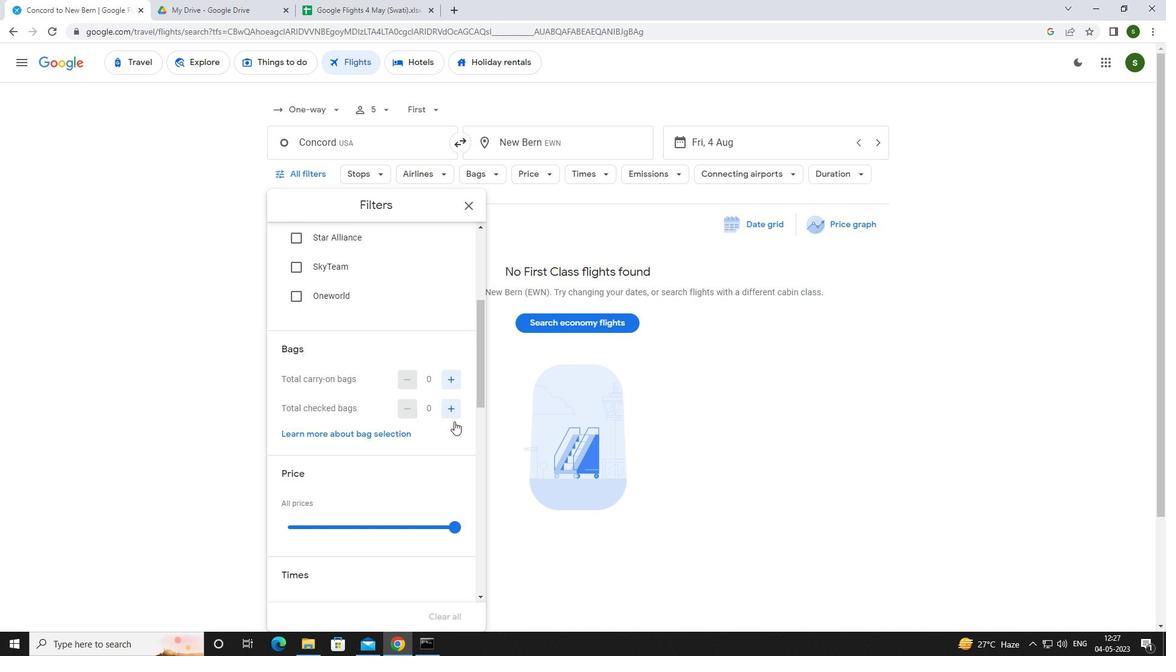 
Action: Mouse pressed left at (452, 404)
Screenshot: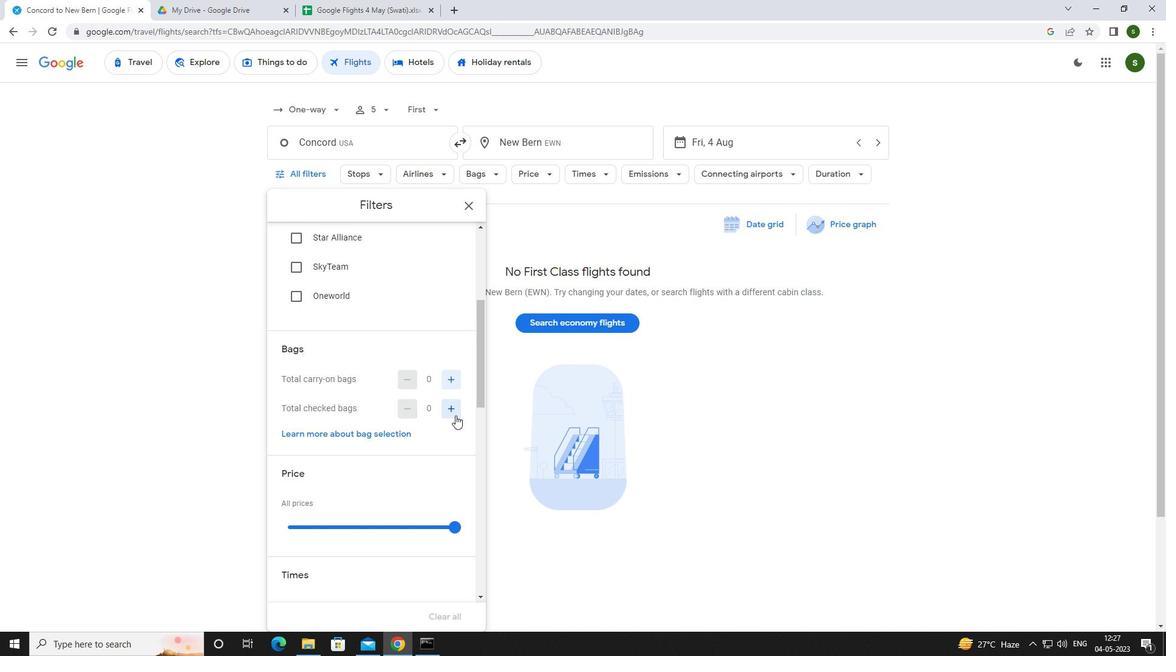 
Action: Mouse pressed left at (452, 404)
Screenshot: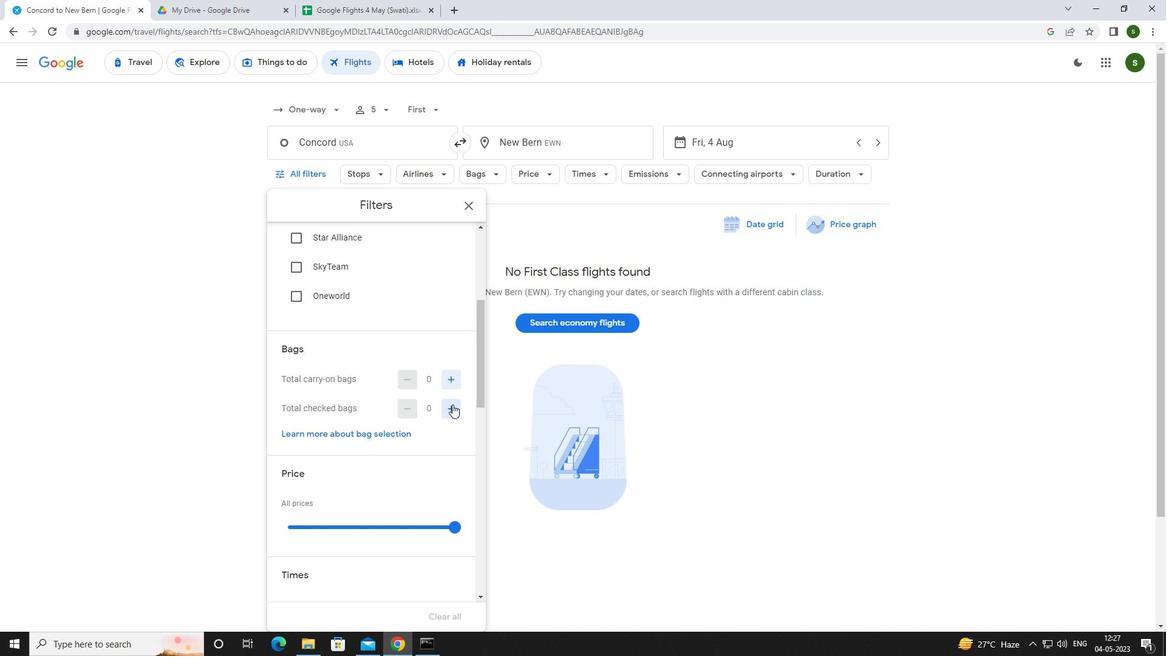 
Action: Mouse pressed left at (452, 404)
Screenshot: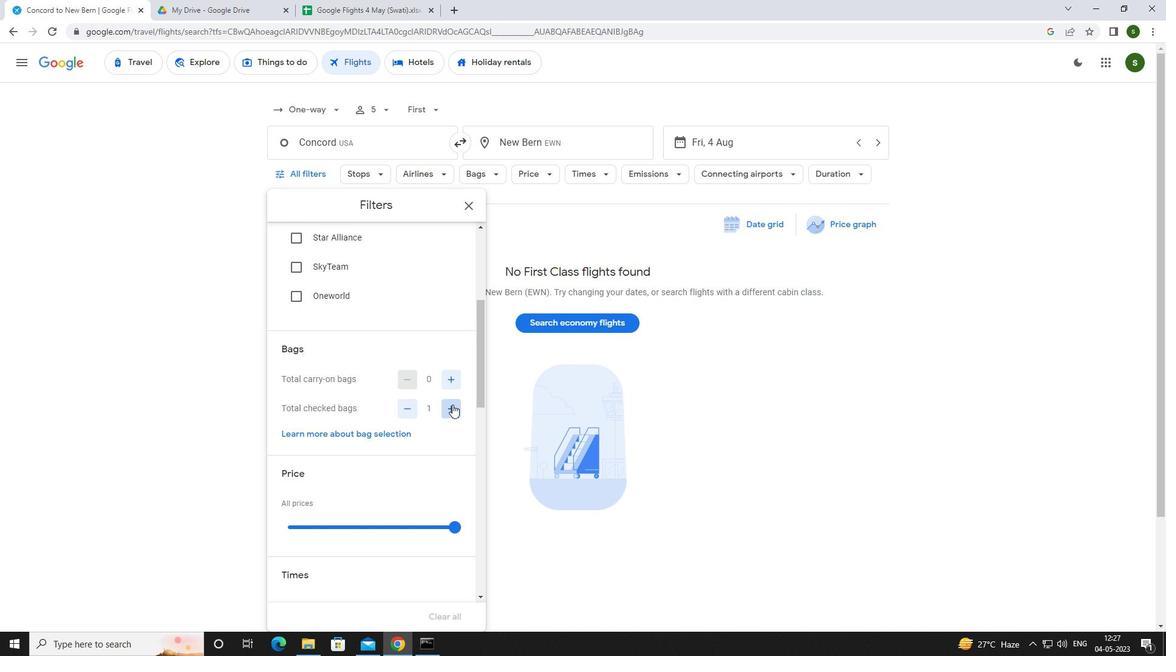 
Action: Mouse pressed left at (452, 404)
Screenshot: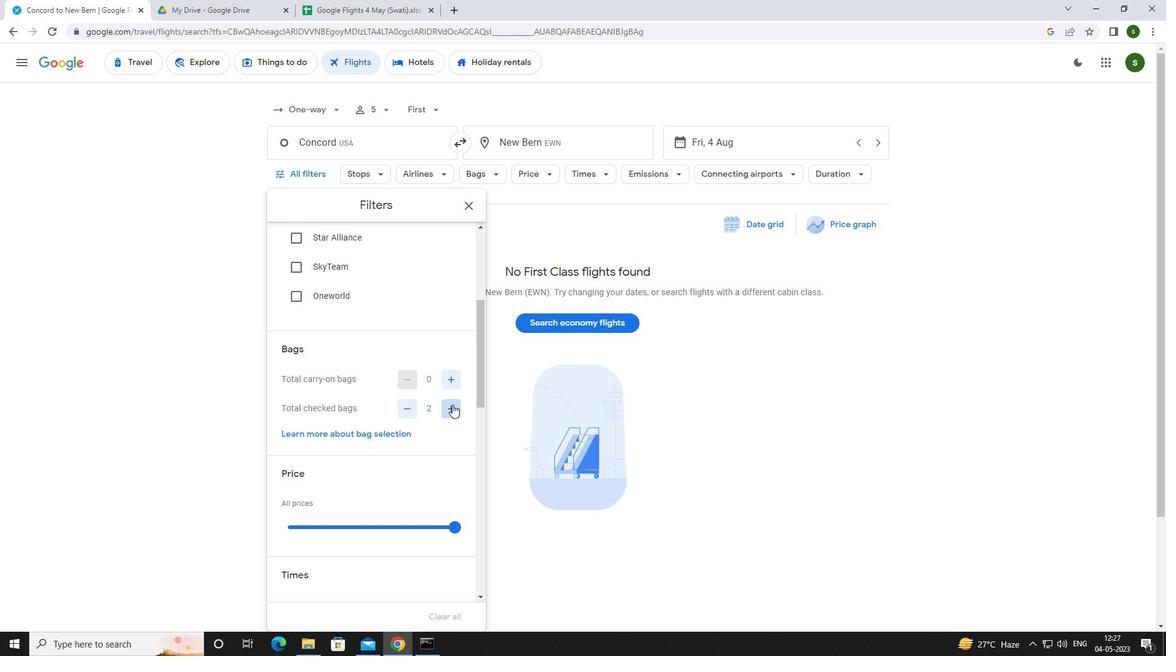 
Action: Mouse pressed left at (452, 404)
Screenshot: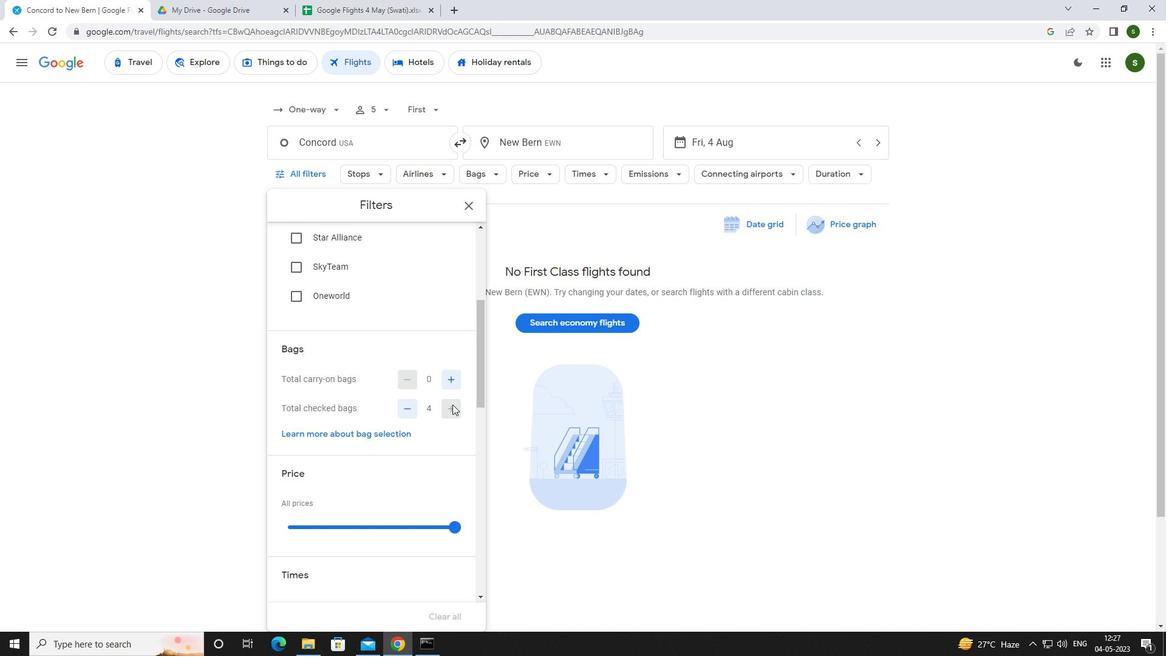 
Action: Mouse scrolled (452, 404) with delta (0, 0)
Screenshot: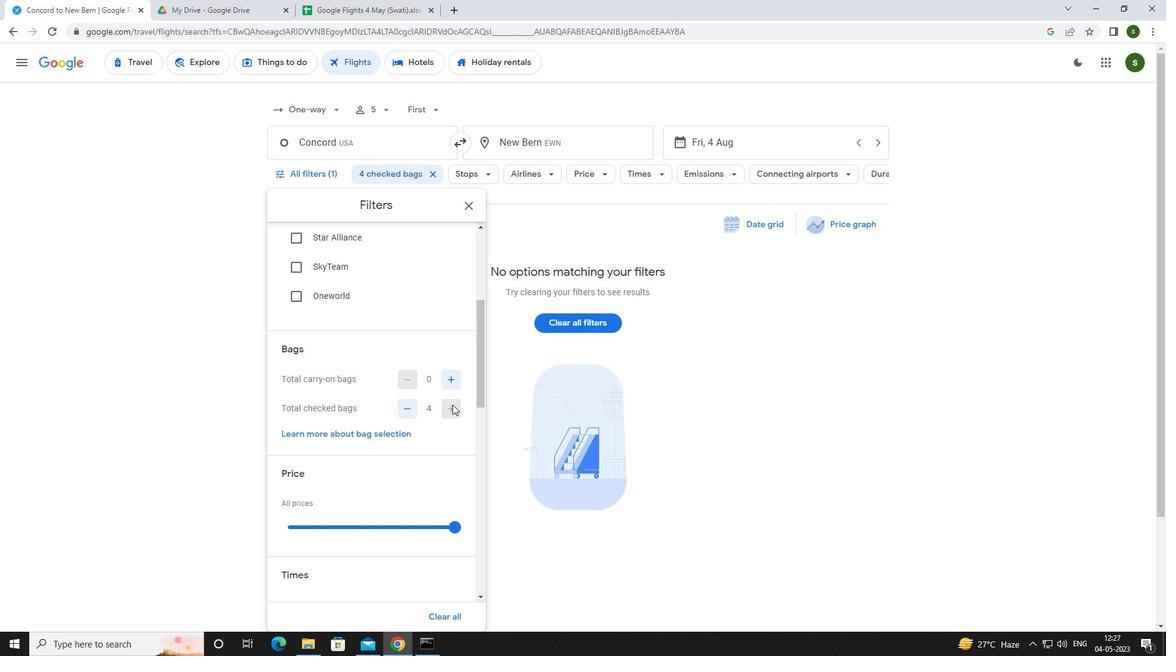 
Action: Mouse scrolled (452, 404) with delta (0, 0)
Screenshot: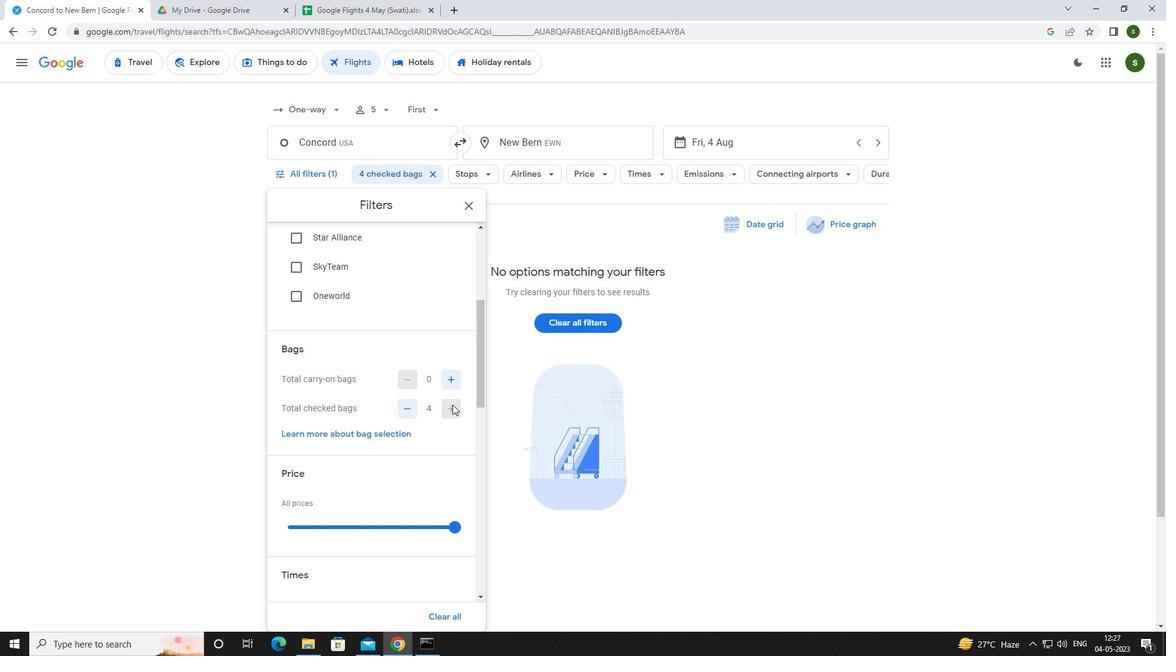 
Action: Mouse pressed left at (452, 404)
Screenshot: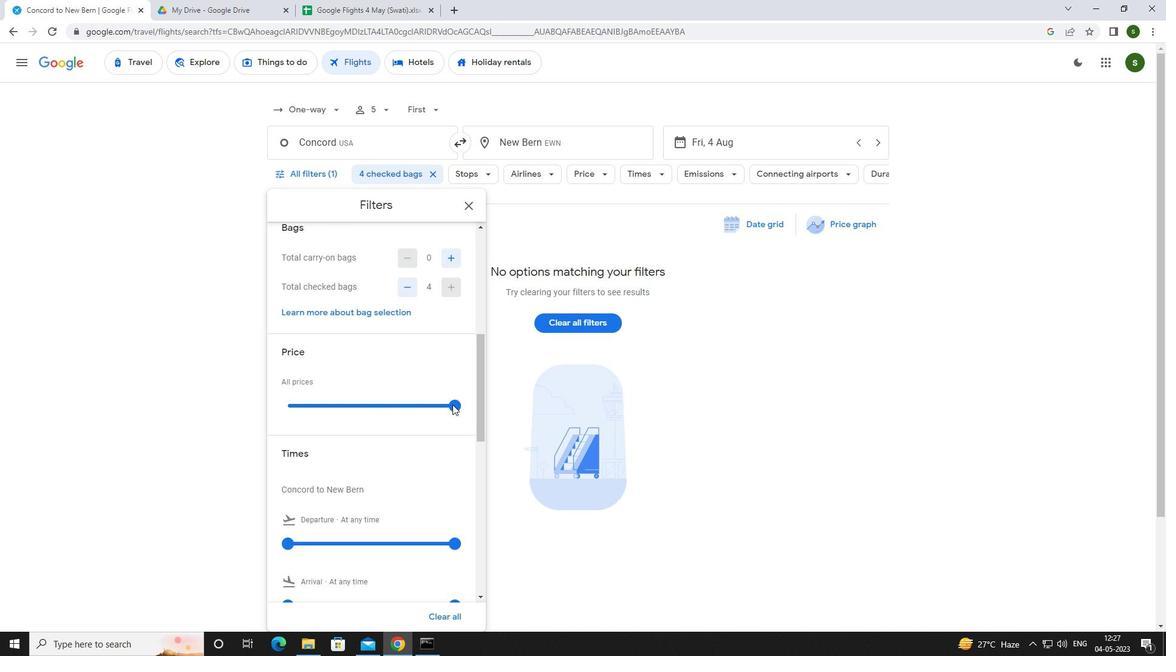 
Action: Mouse scrolled (452, 404) with delta (0, 0)
Screenshot: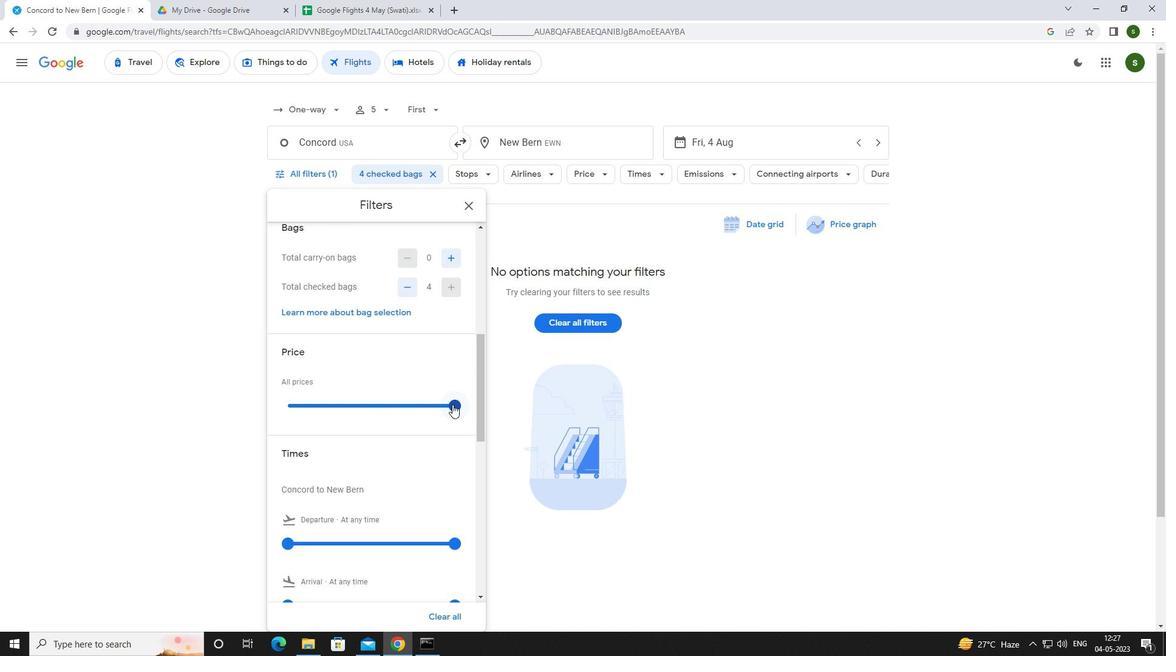
Action: Mouse moved to (284, 482)
Screenshot: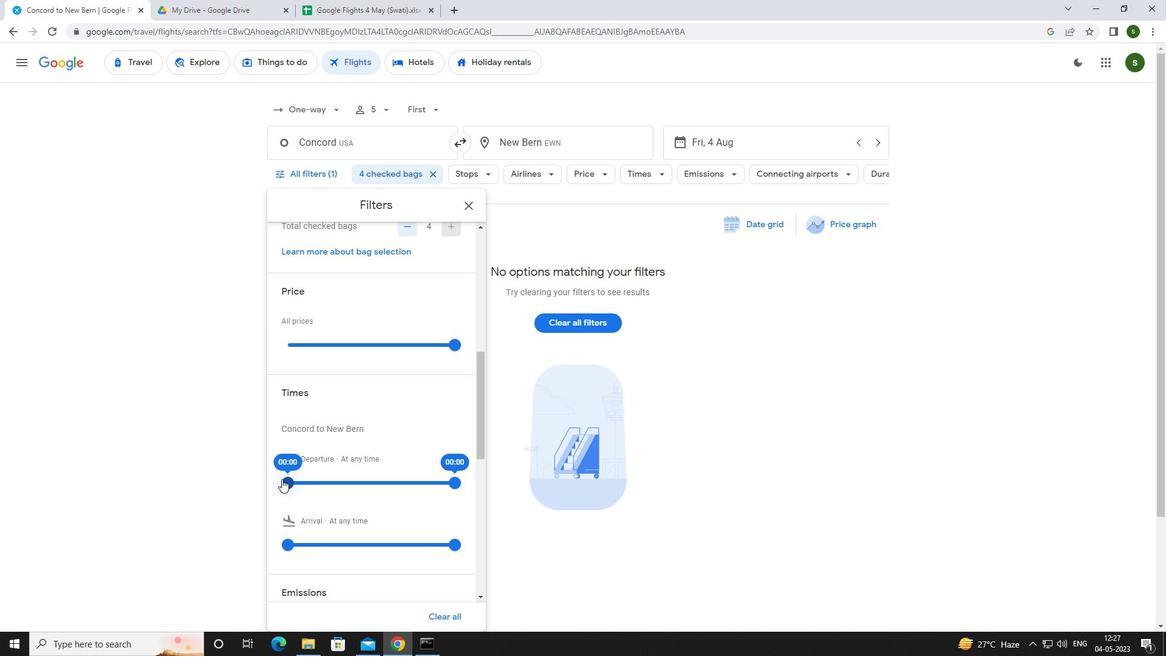 
Action: Mouse pressed left at (284, 482)
Screenshot: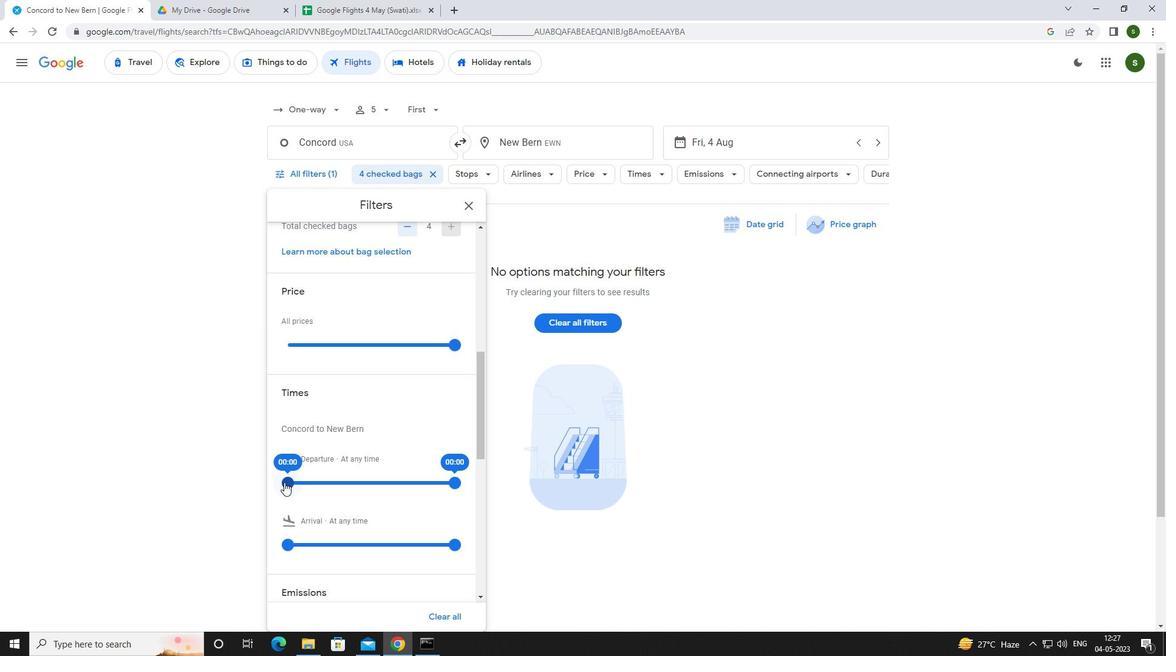 
Action: Mouse moved to (655, 430)
Screenshot: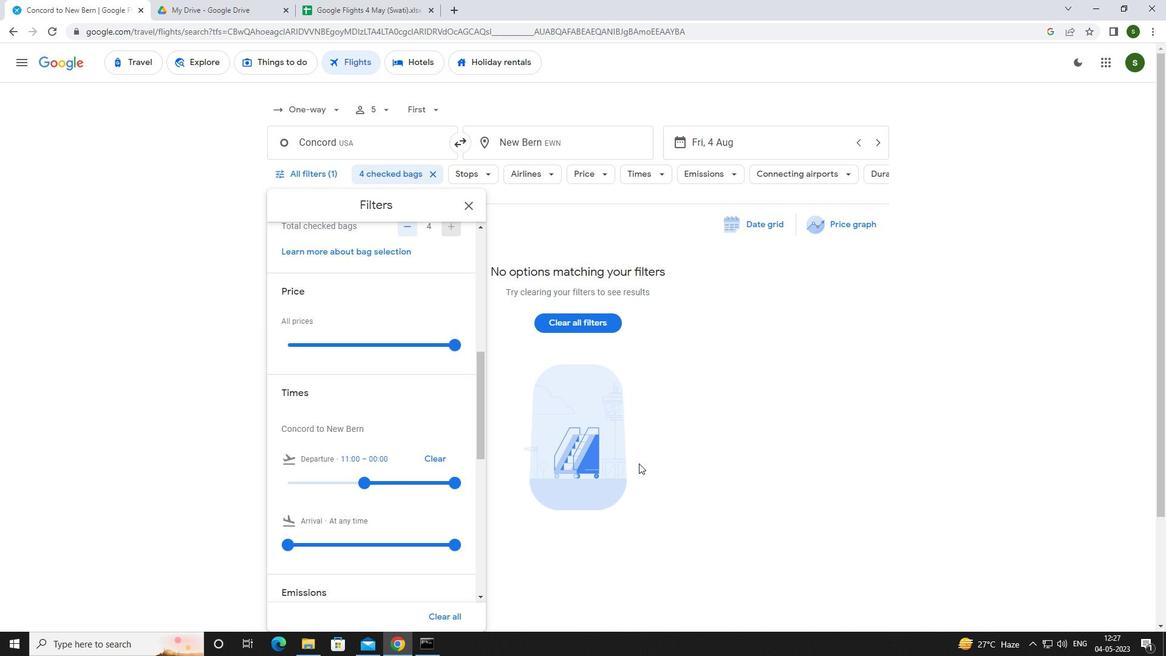 
Action: Mouse pressed left at (655, 430)
Screenshot: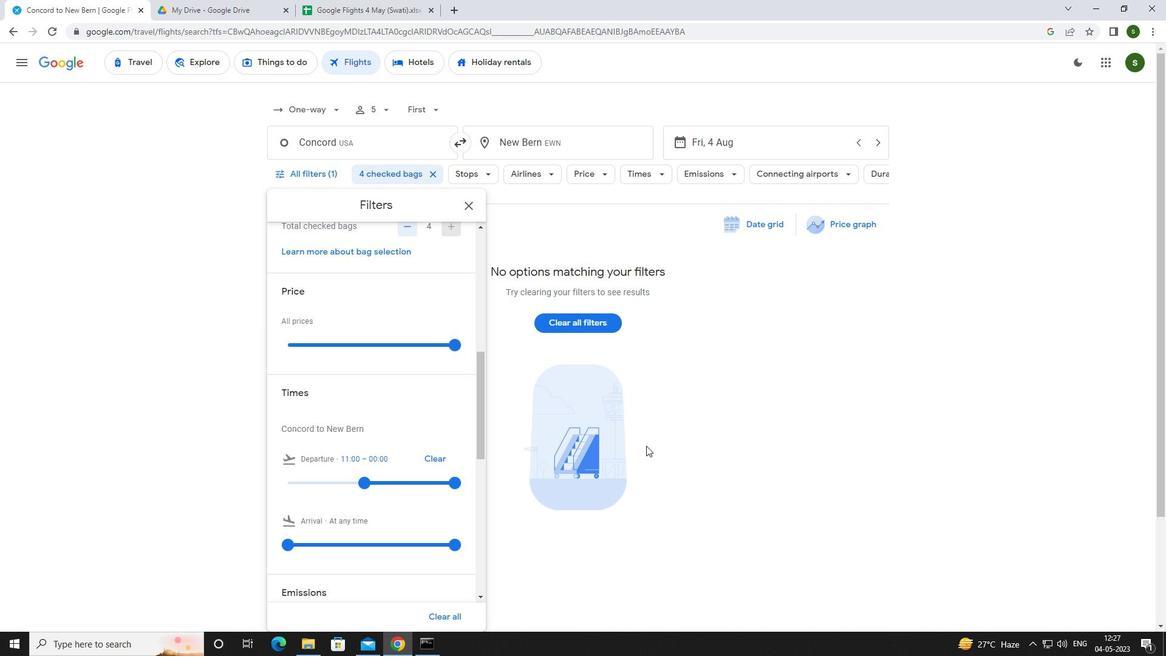 
